 Task: Look for space in Borsad, India from 3rd August, 2023 to 17th August, 2023 for 3 adults, 1 child in price range Rs.3000 to Rs.15000. Place can be entire place with 3 bedrooms having 4 beds and 2 bathrooms. Property type can be house, flat, guest house. Booking option can be shelf check-in. Required host language is English.
Action: Mouse moved to (402, 66)
Screenshot: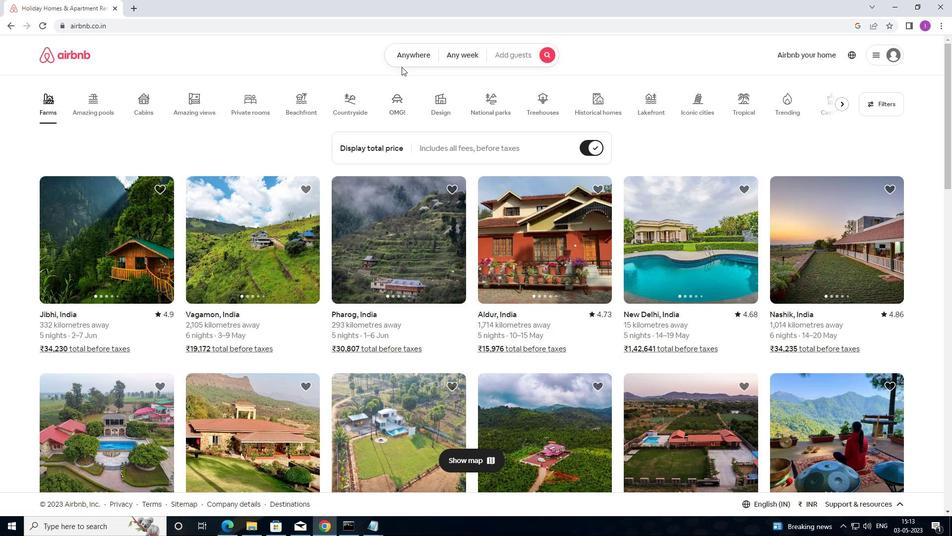 
Action: Mouse pressed left at (402, 66)
Screenshot: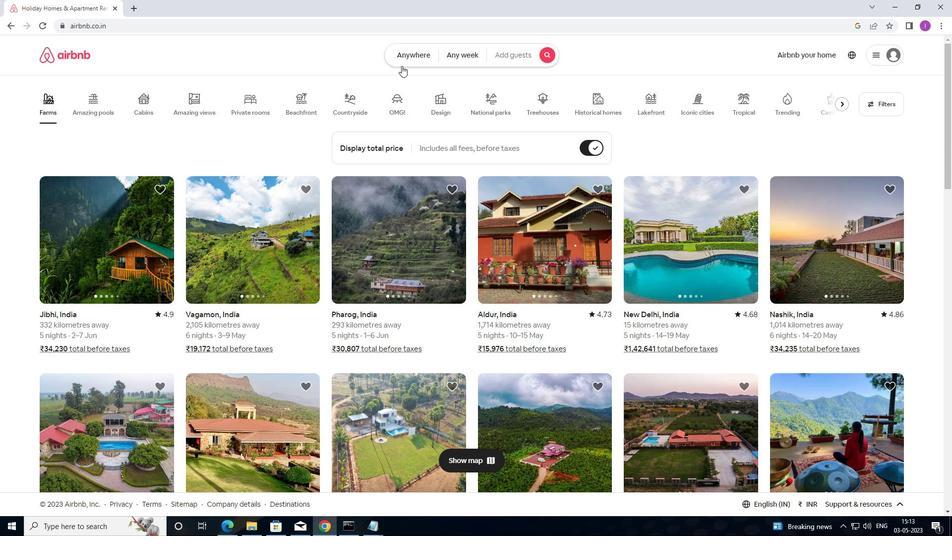
Action: Mouse moved to (335, 91)
Screenshot: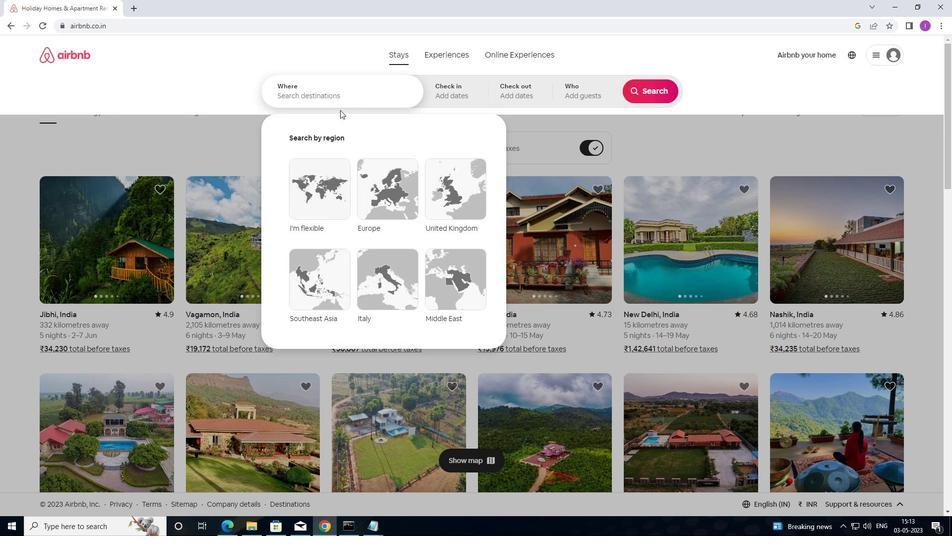 
Action: Mouse pressed left at (335, 91)
Screenshot: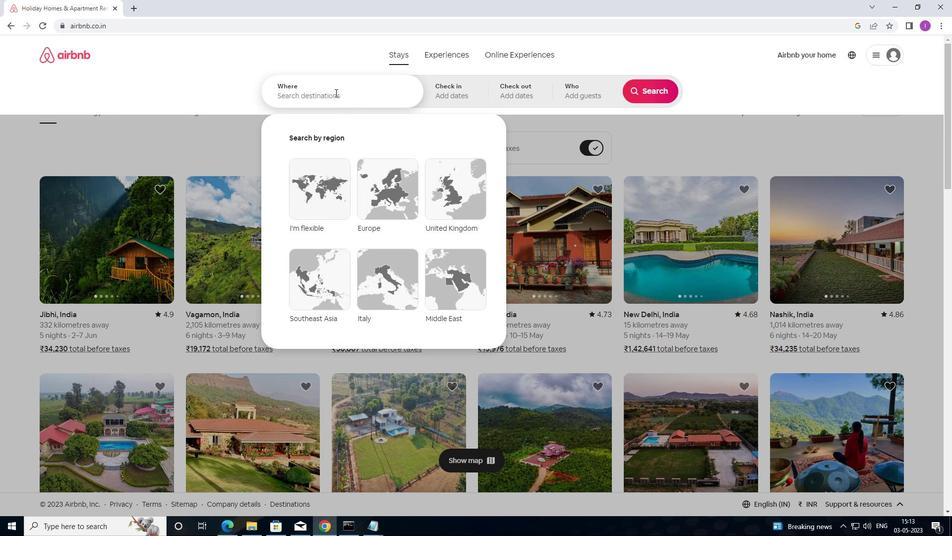
Action: Mouse moved to (341, 96)
Screenshot: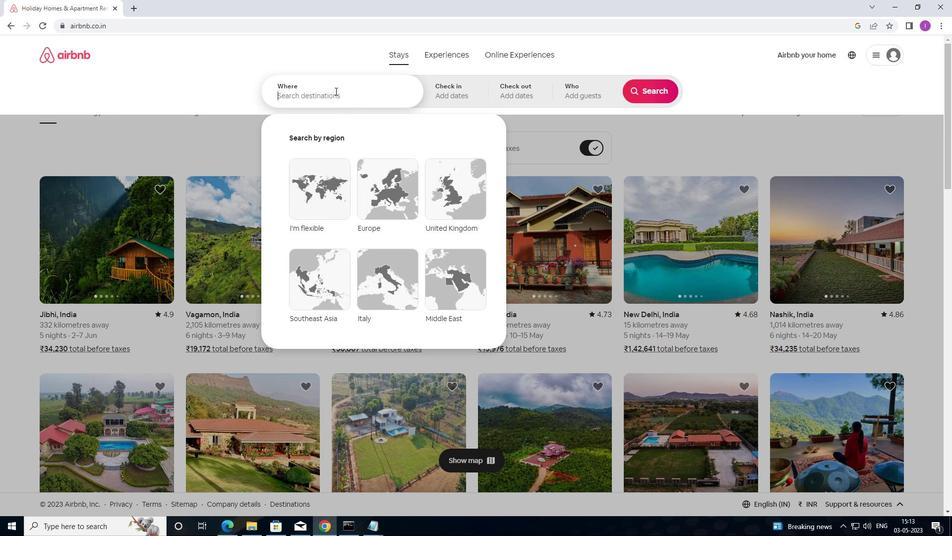 
Action: Key pressed <Key.shift>BORSAD,<Key.shift>INDIA
Screenshot: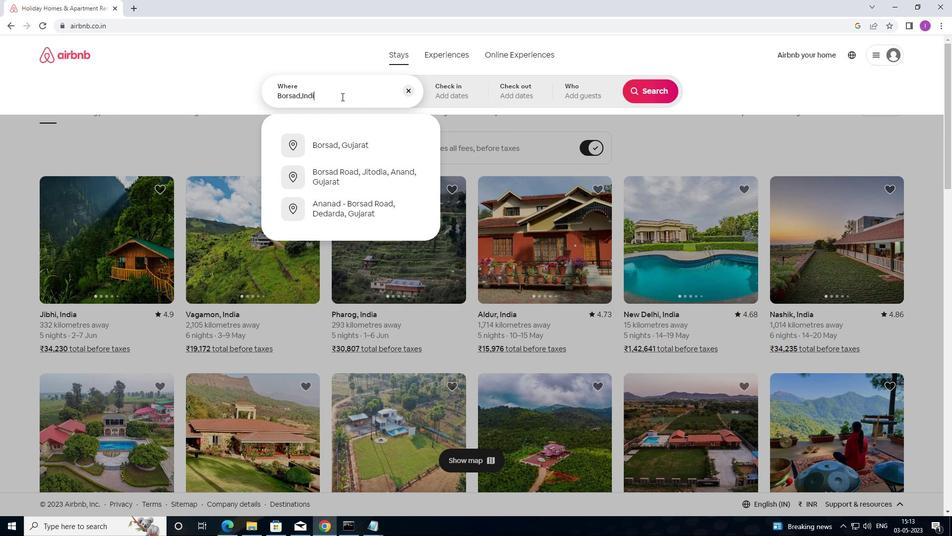 
Action: Mouse moved to (473, 96)
Screenshot: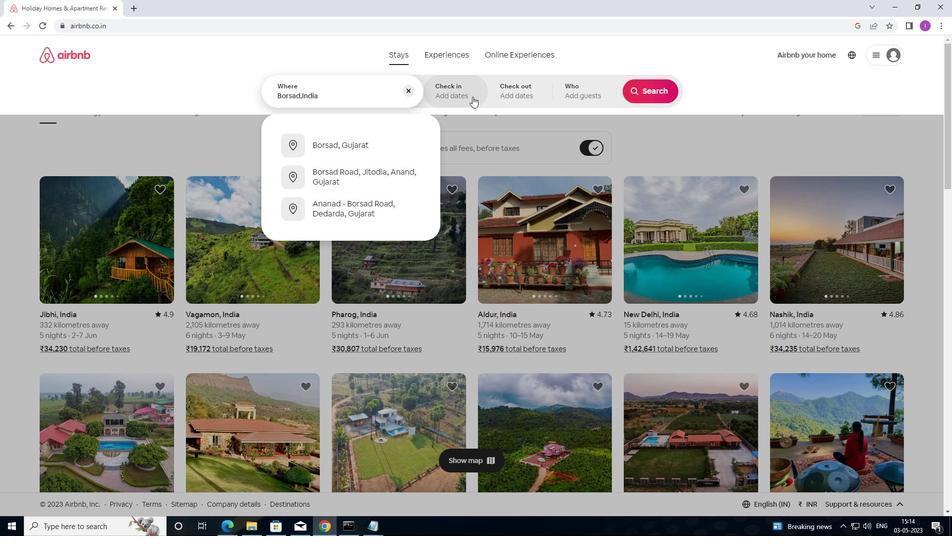 
Action: Mouse pressed left at (473, 96)
Screenshot: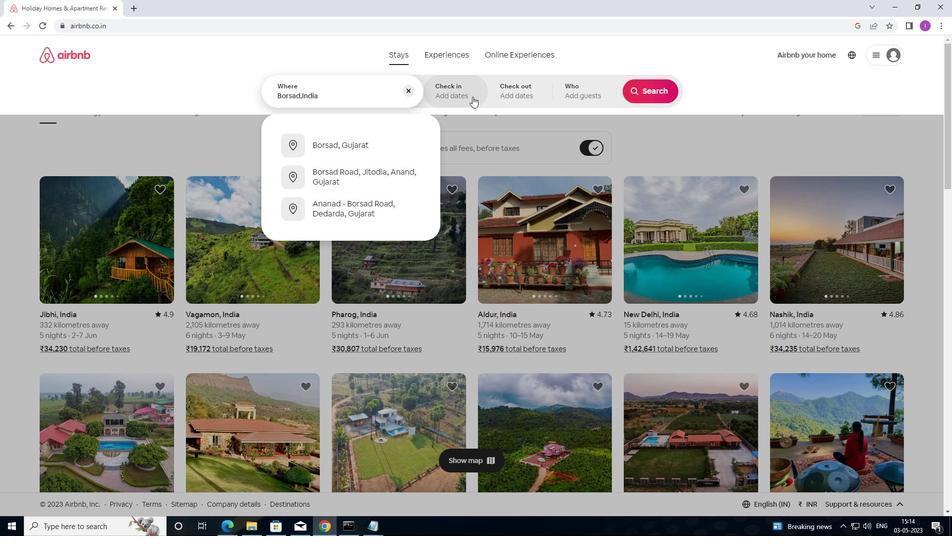 
Action: Mouse moved to (652, 167)
Screenshot: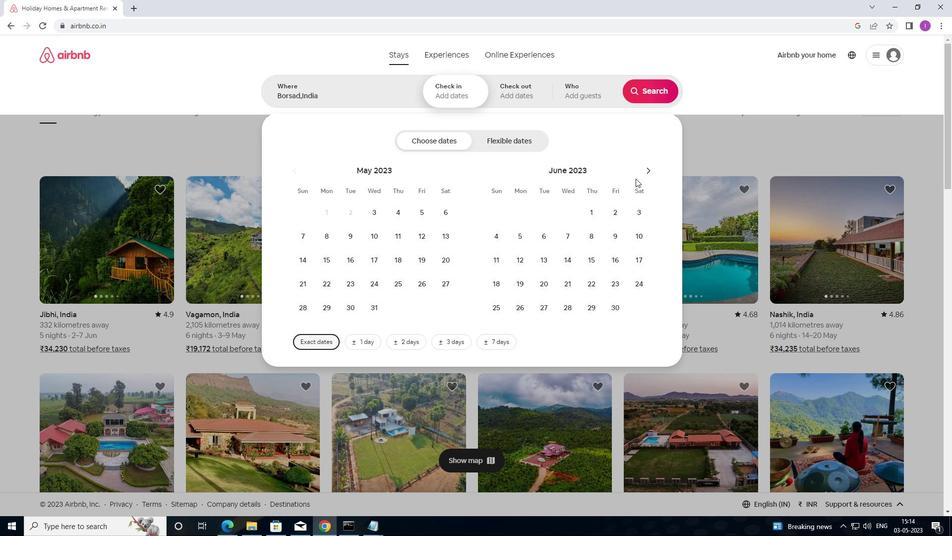 
Action: Mouse pressed left at (652, 167)
Screenshot: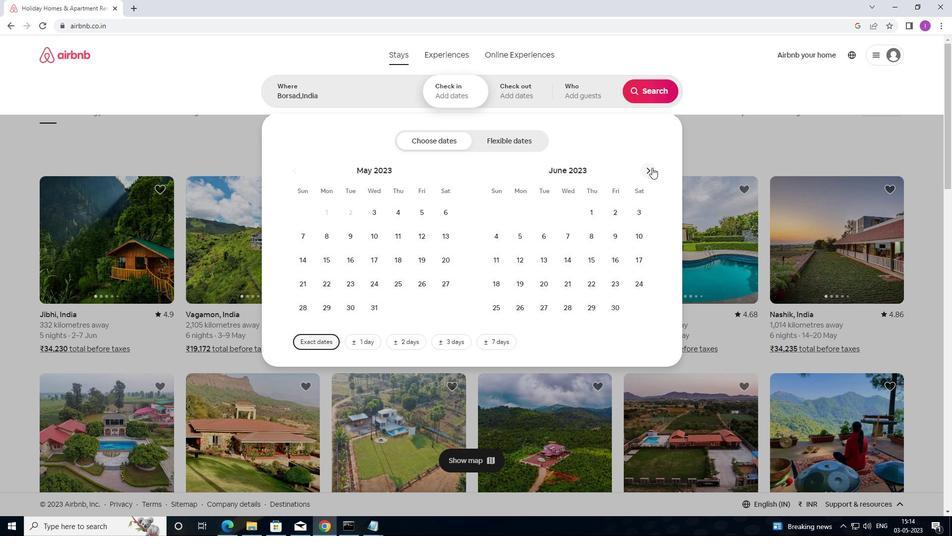 
Action: Mouse moved to (653, 167)
Screenshot: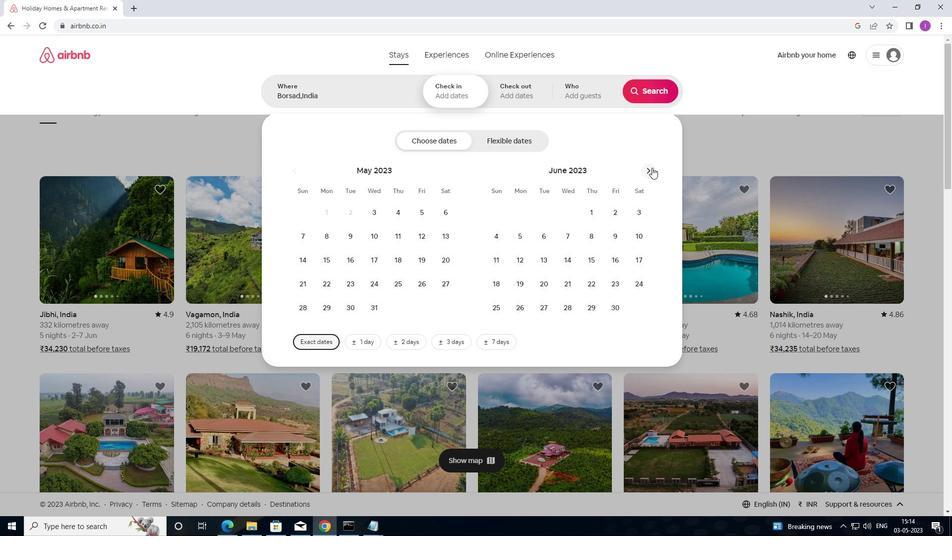 
Action: Mouse pressed left at (653, 167)
Screenshot: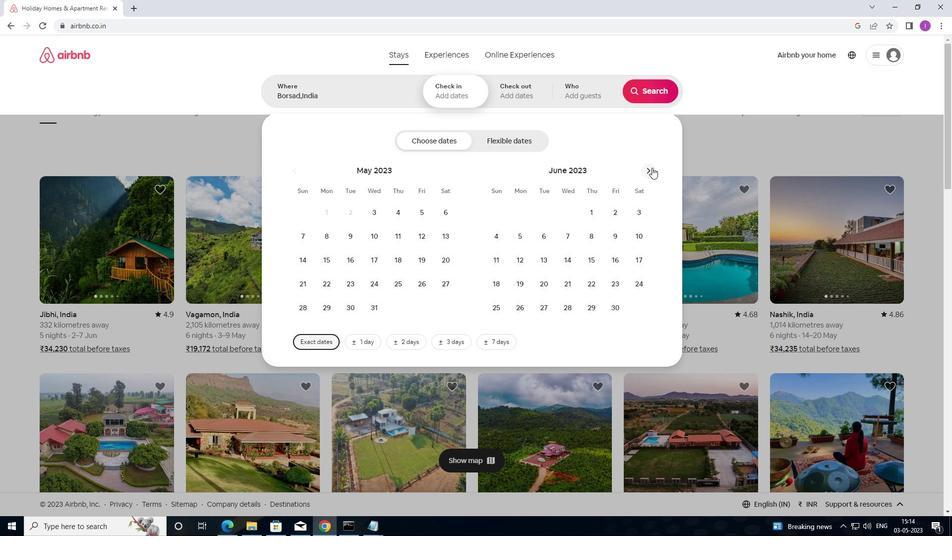 
Action: Mouse moved to (652, 169)
Screenshot: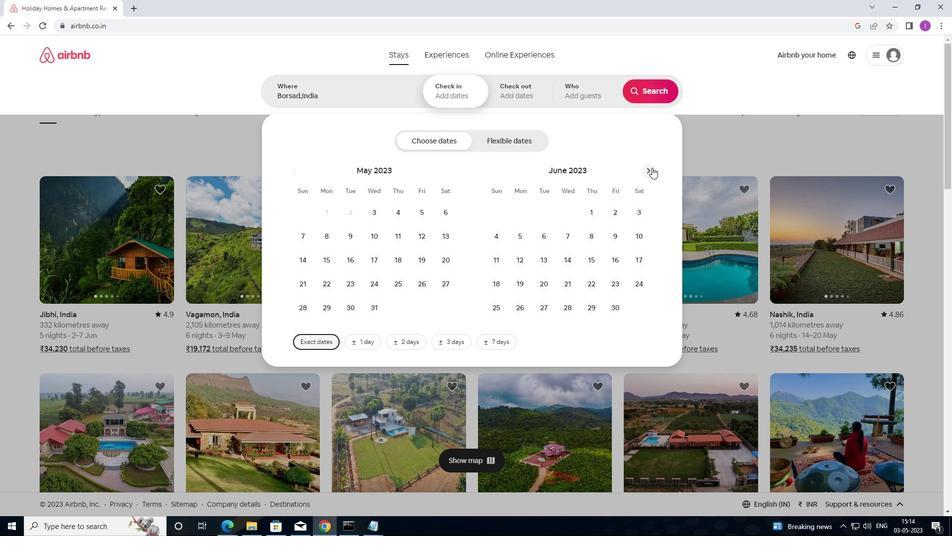 
Action: Mouse pressed left at (652, 169)
Screenshot: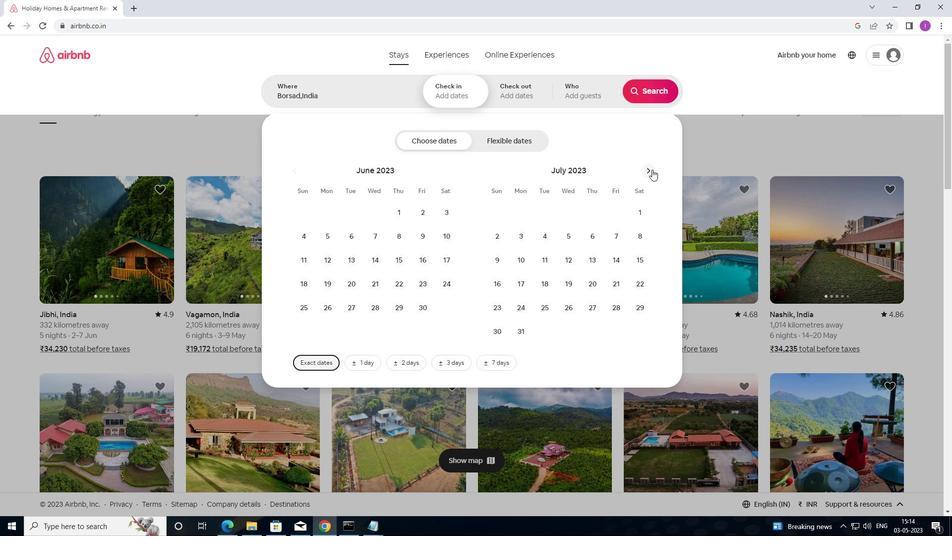 
Action: Mouse pressed left at (652, 169)
Screenshot: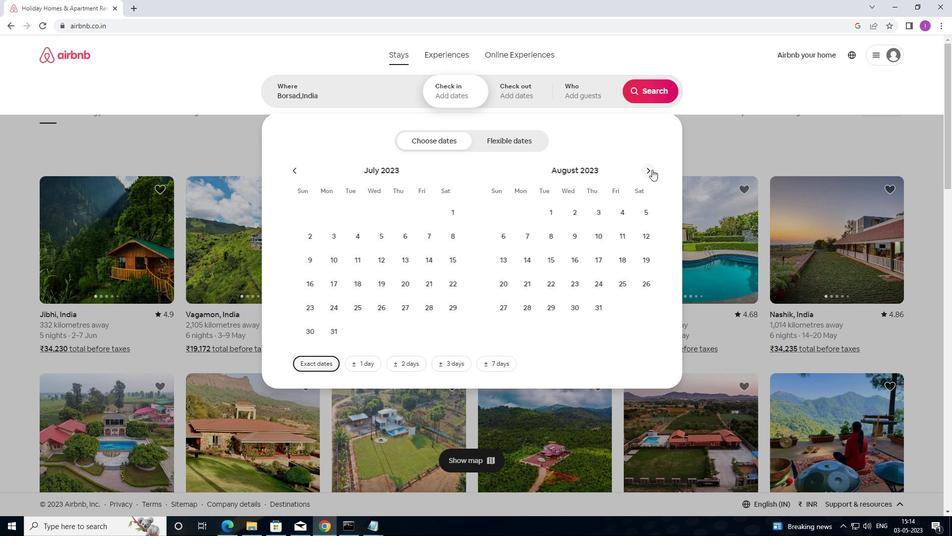 
Action: Mouse moved to (289, 169)
Screenshot: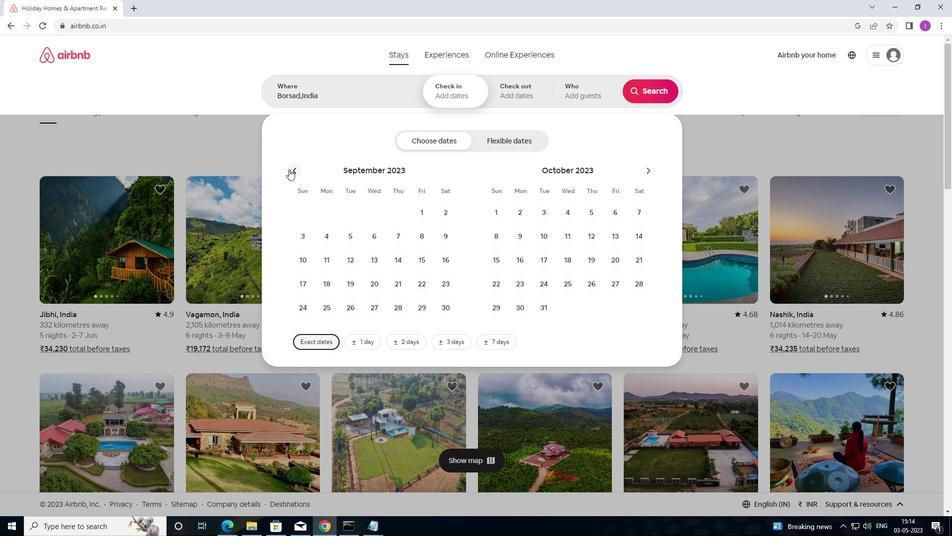 
Action: Mouse pressed left at (289, 169)
Screenshot: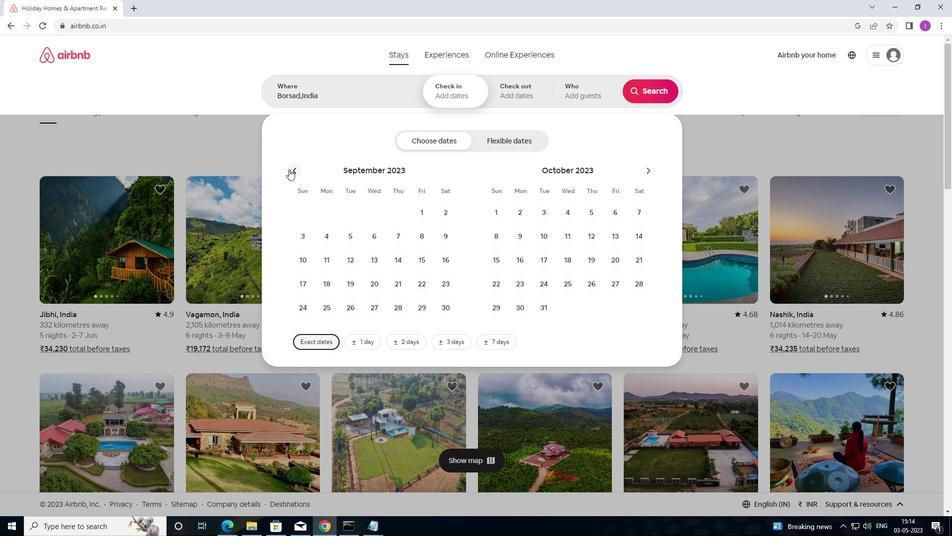 
Action: Mouse moved to (402, 208)
Screenshot: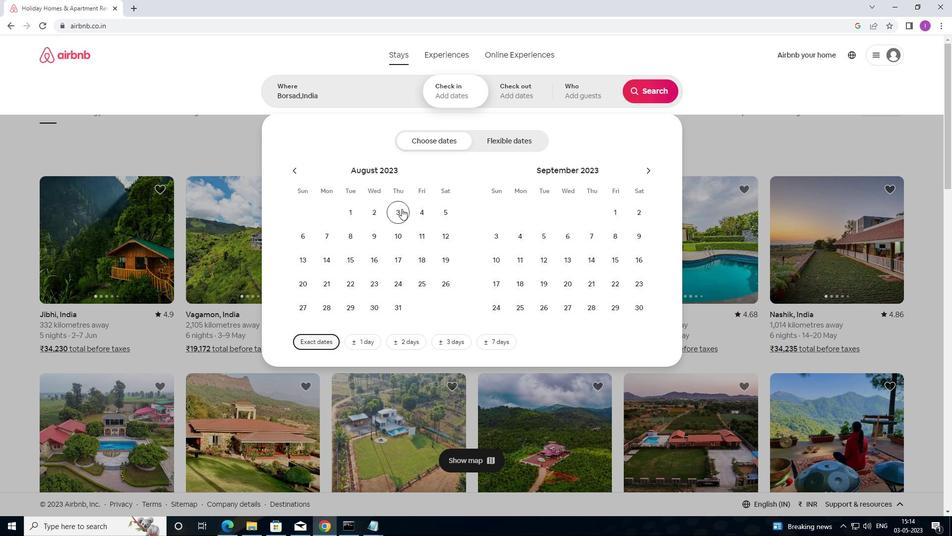 
Action: Mouse pressed left at (402, 208)
Screenshot: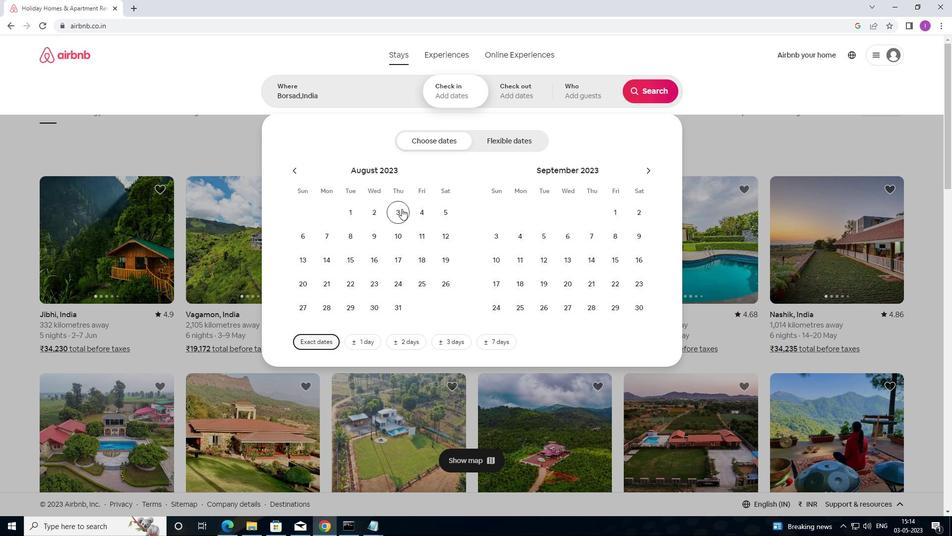 
Action: Mouse moved to (399, 260)
Screenshot: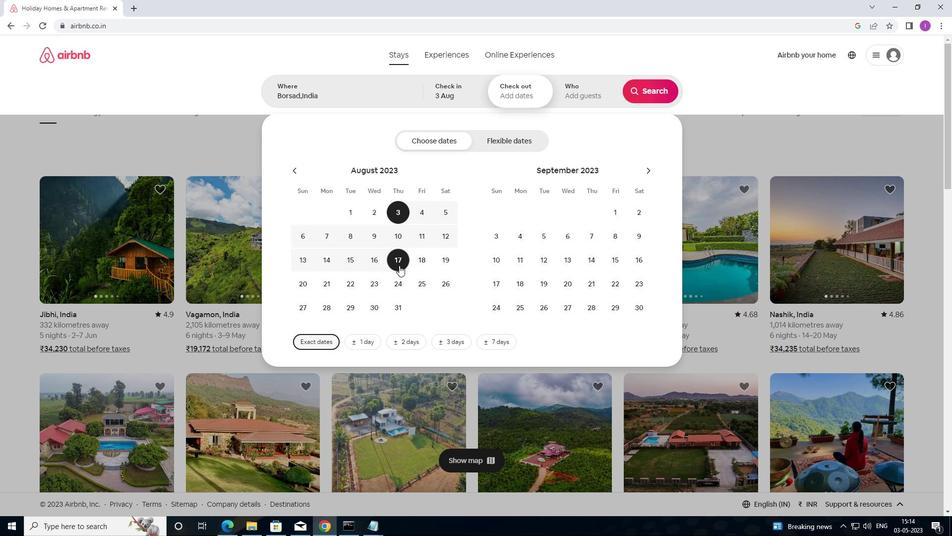 
Action: Mouse pressed left at (399, 260)
Screenshot: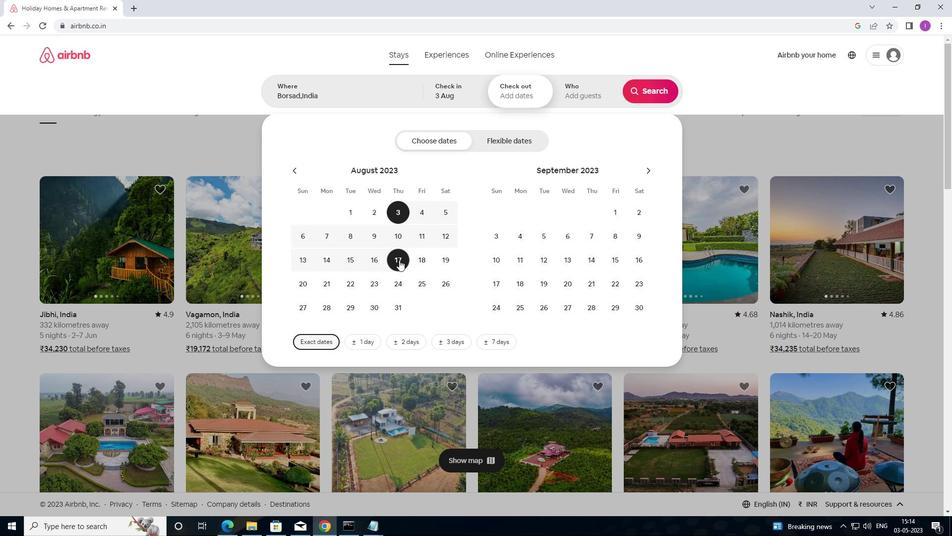 
Action: Mouse moved to (598, 97)
Screenshot: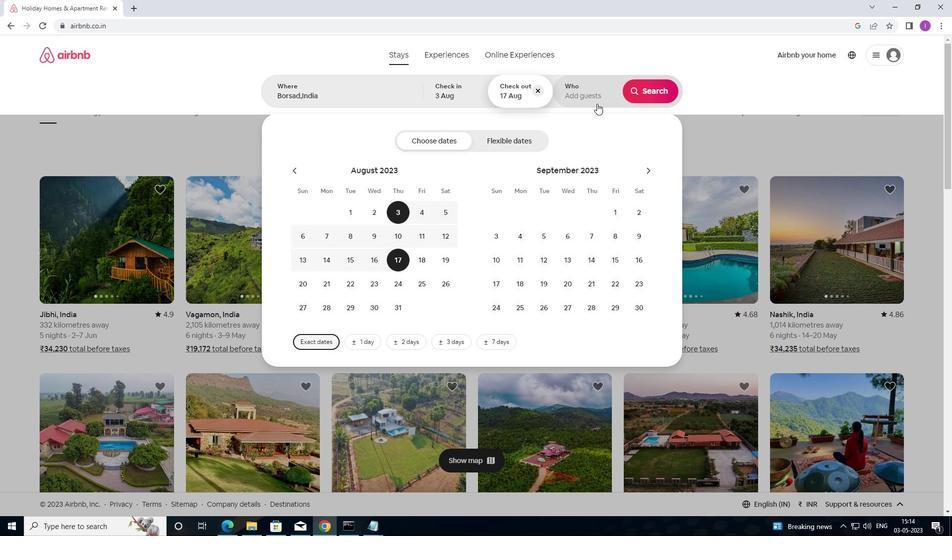 
Action: Mouse pressed left at (598, 97)
Screenshot: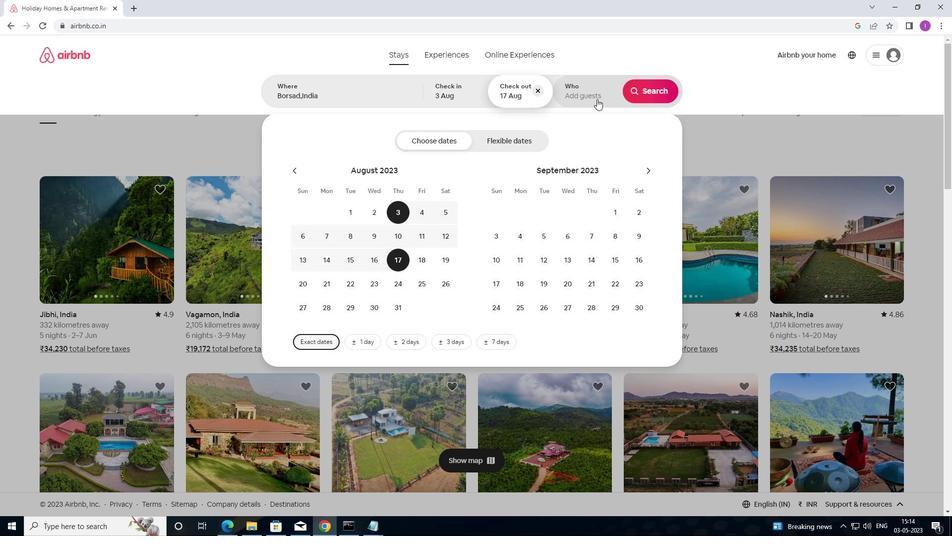 
Action: Mouse moved to (648, 143)
Screenshot: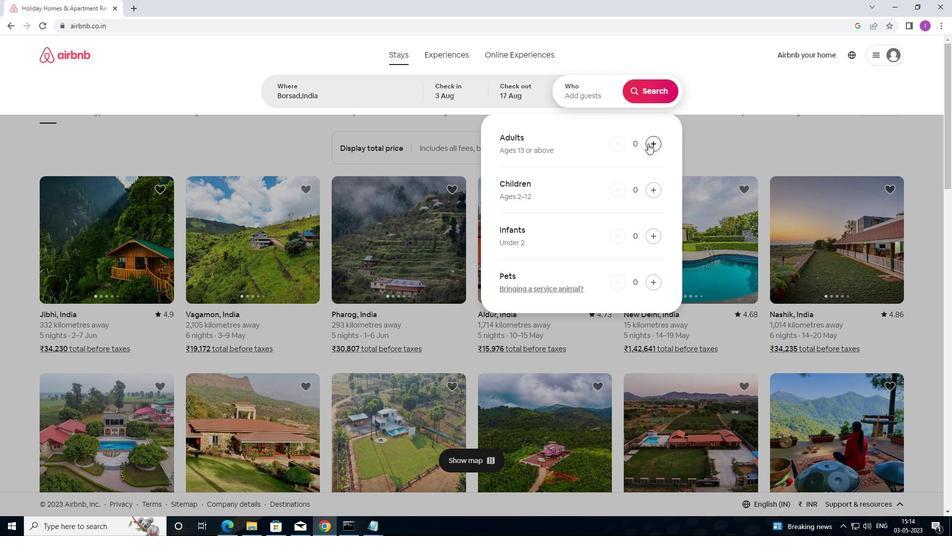 
Action: Mouse pressed left at (648, 143)
Screenshot: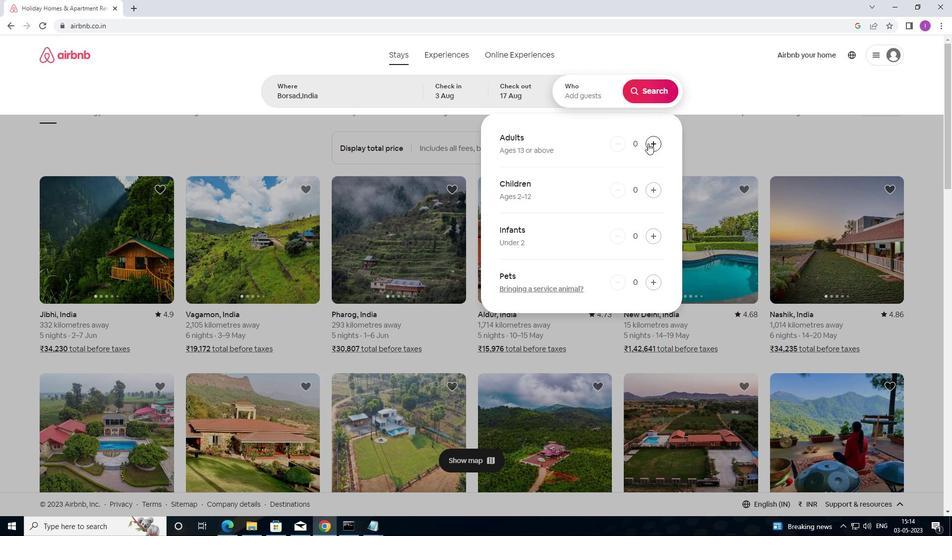 
Action: Mouse moved to (649, 143)
Screenshot: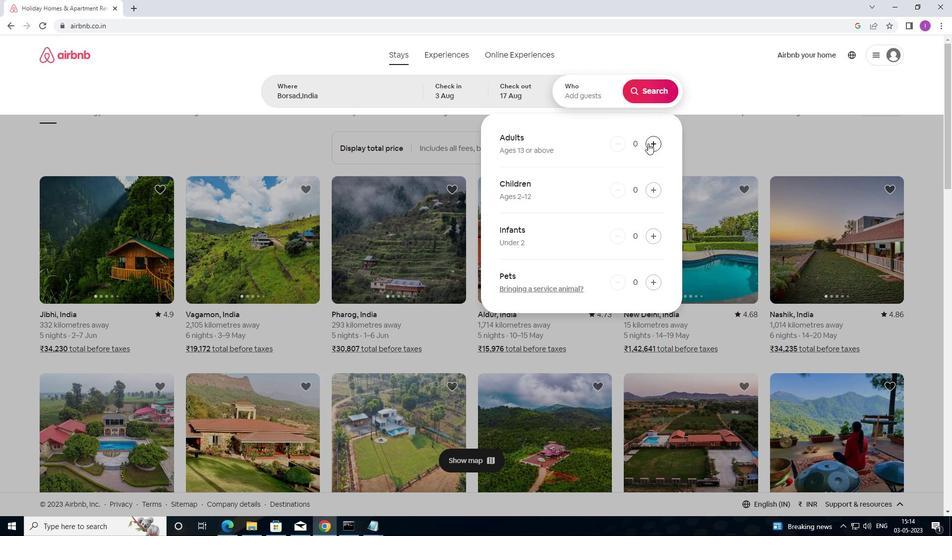 
Action: Mouse pressed left at (649, 143)
Screenshot: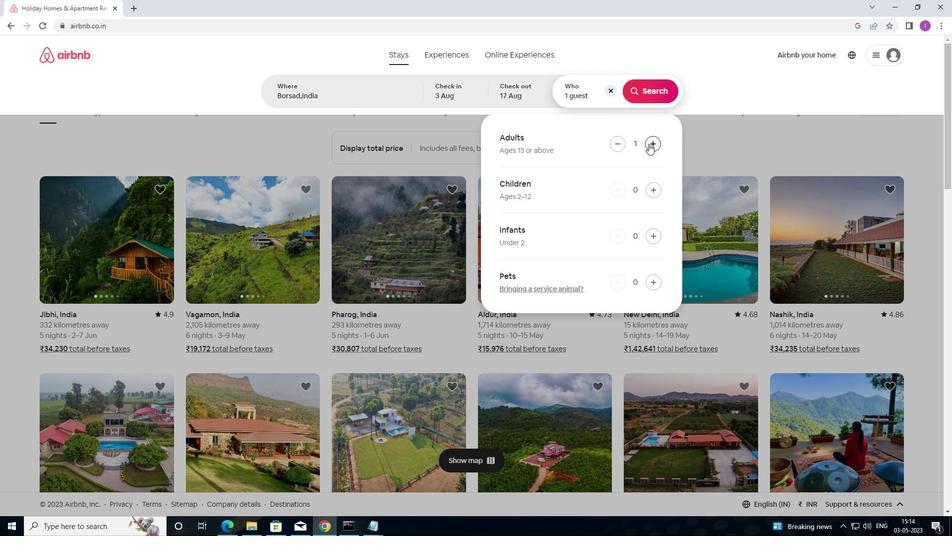 
Action: Mouse pressed left at (649, 143)
Screenshot: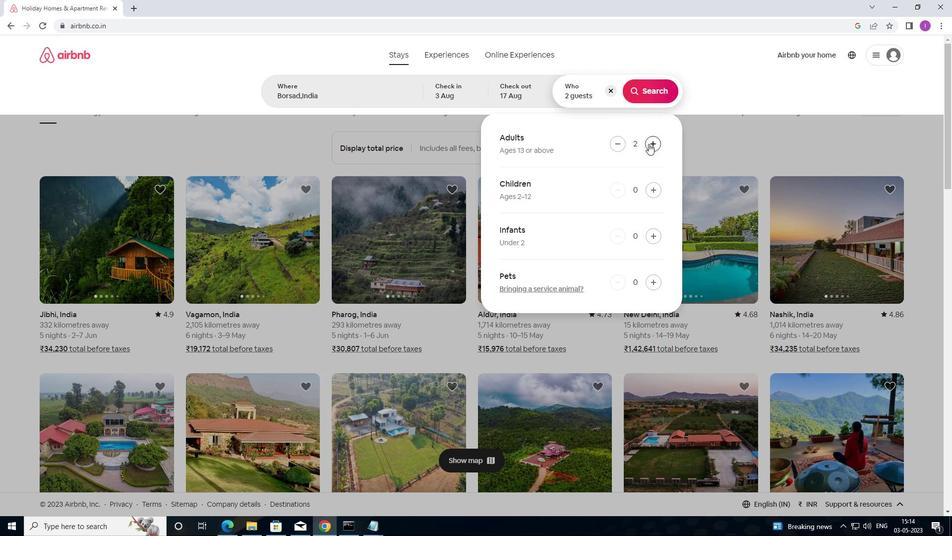 
Action: Mouse moved to (660, 189)
Screenshot: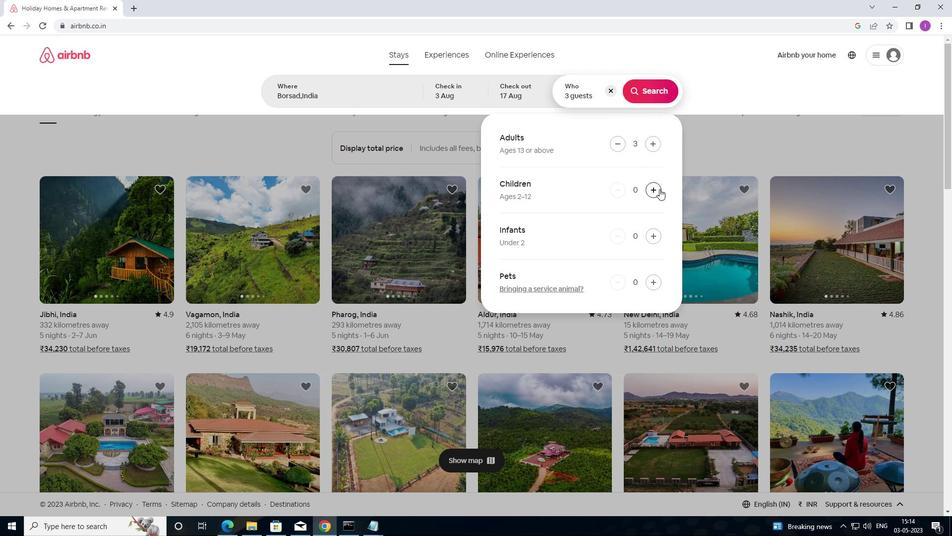
Action: Mouse pressed left at (660, 189)
Screenshot: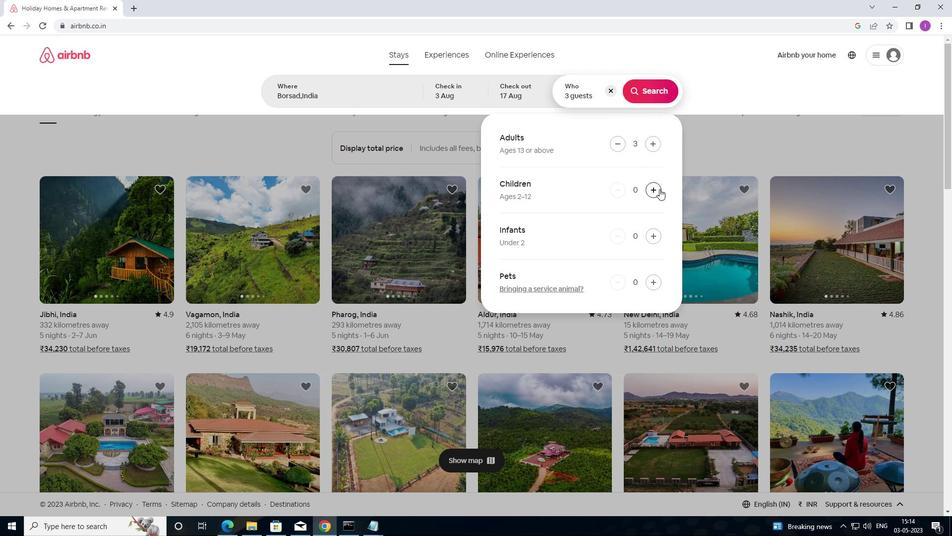 
Action: Mouse moved to (651, 97)
Screenshot: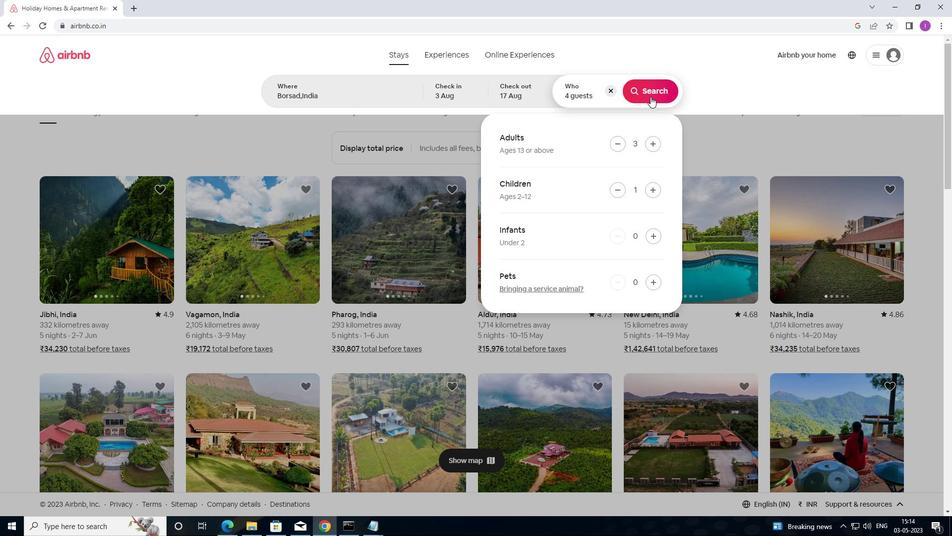 
Action: Mouse pressed left at (651, 97)
Screenshot: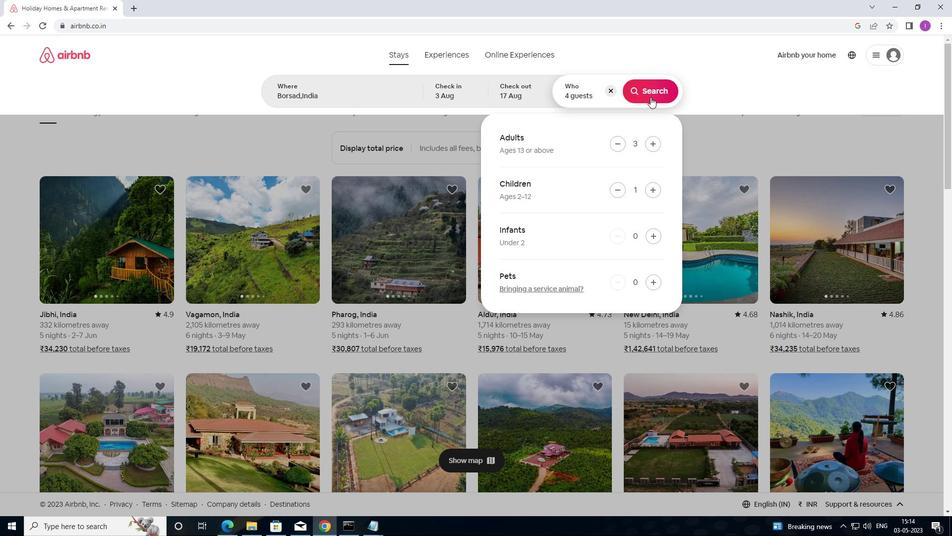 
Action: Mouse moved to (902, 99)
Screenshot: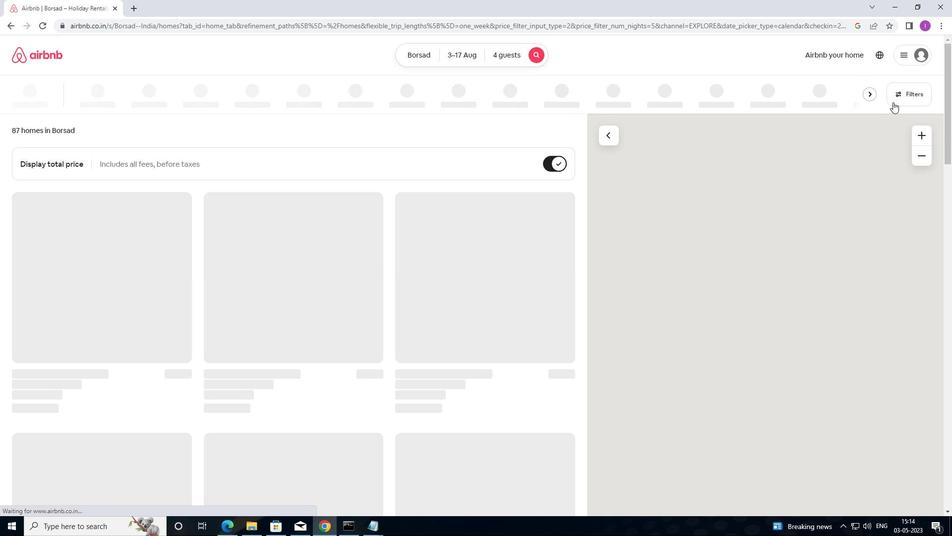 
Action: Mouse pressed left at (902, 99)
Screenshot: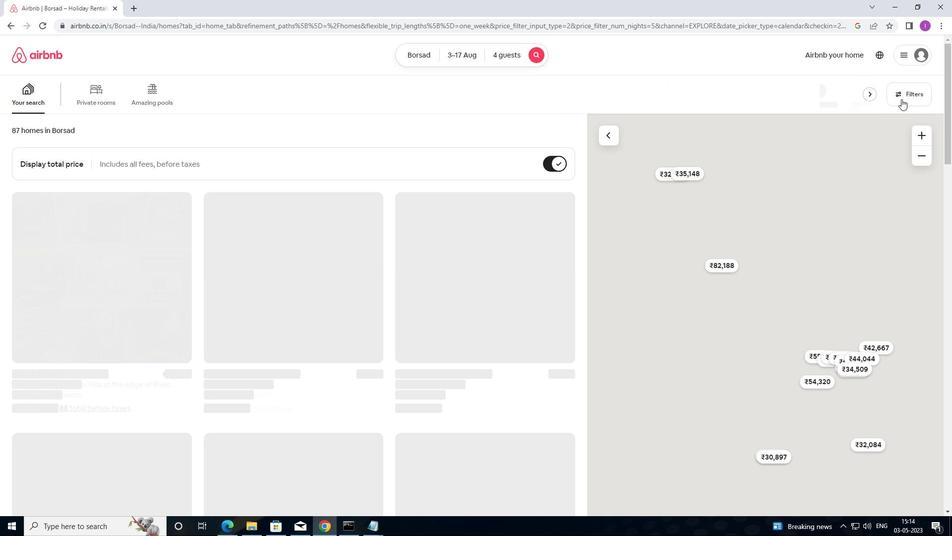 
Action: Mouse moved to (349, 219)
Screenshot: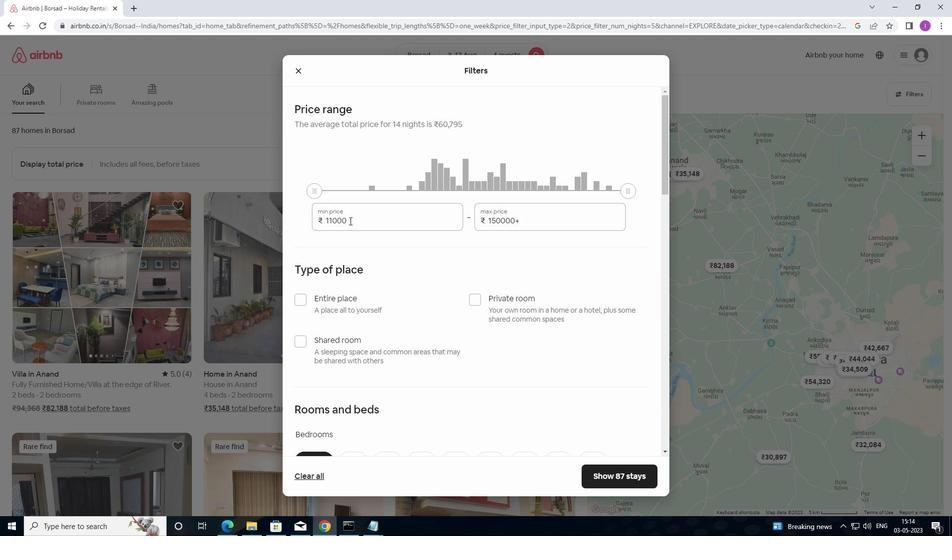 
Action: Mouse pressed left at (349, 219)
Screenshot: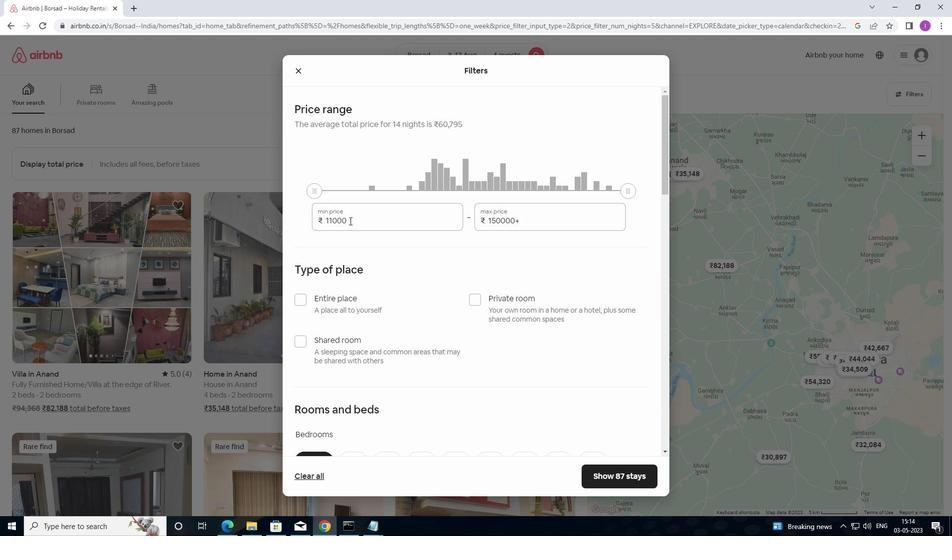 
Action: Mouse moved to (347, 135)
Screenshot: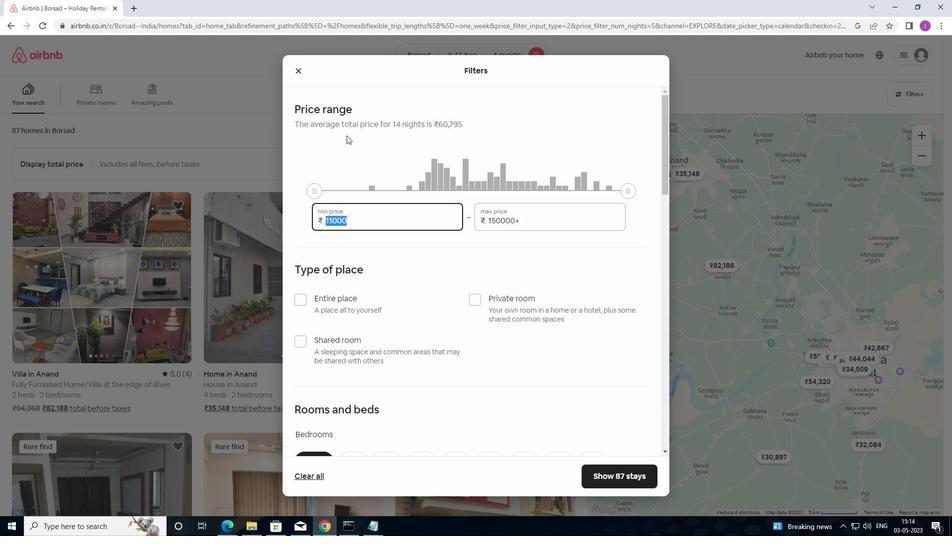 
Action: Key pressed 3
Screenshot: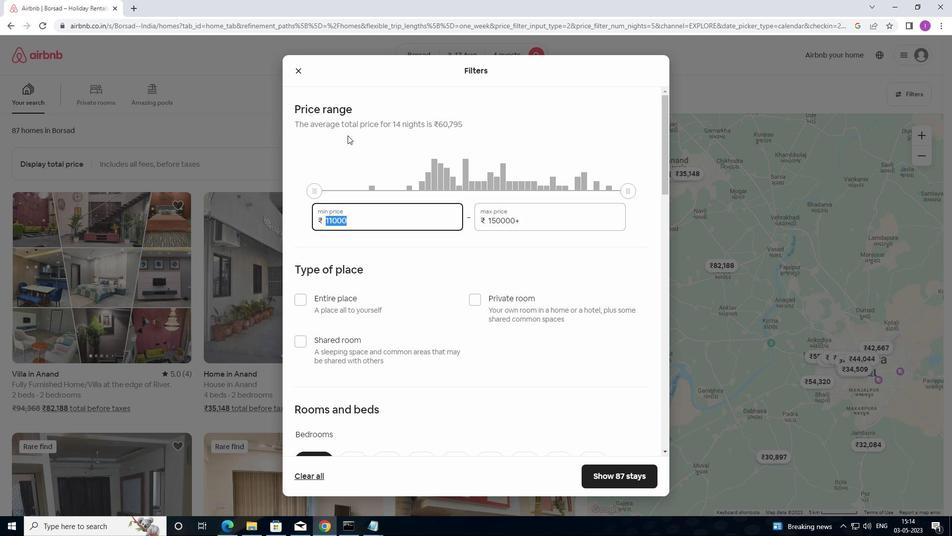 
Action: Mouse moved to (351, 141)
Screenshot: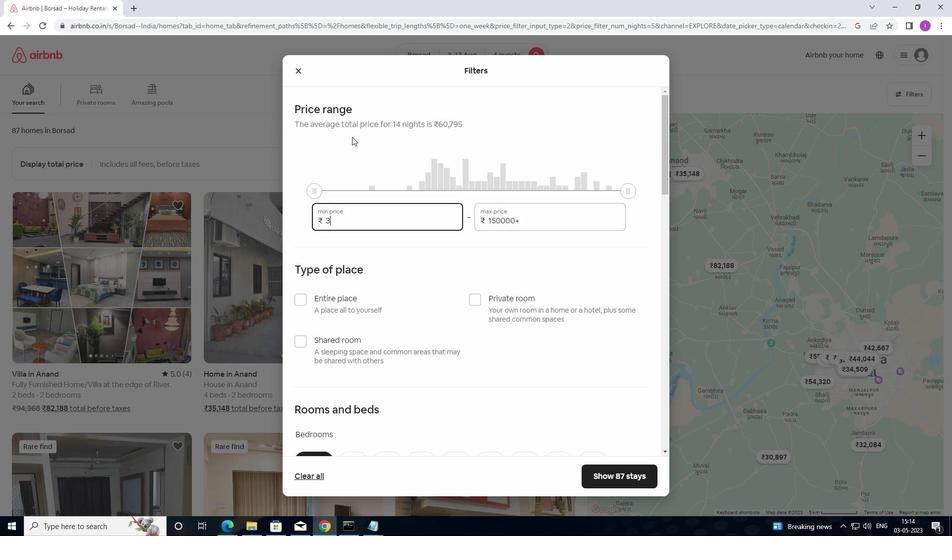 
Action: Key pressed 000
Screenshot: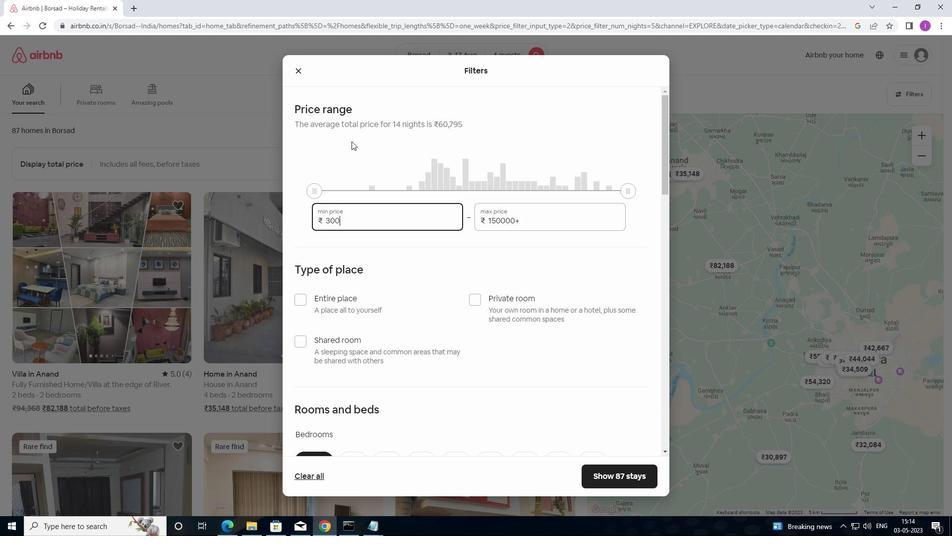 
Action: Mouse moved to (531, 217)
Screenshot: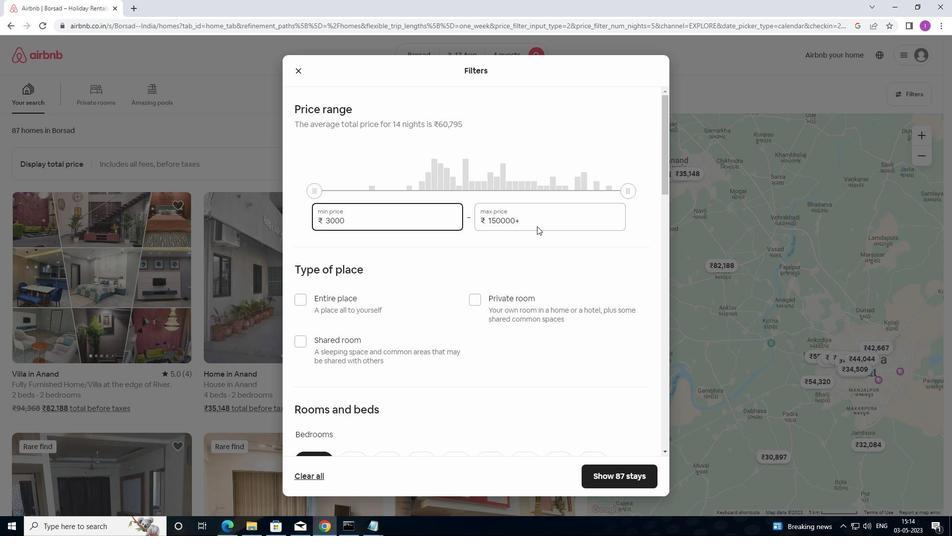 
Action: Mouse pressed left at (531, 217)
Screenshot: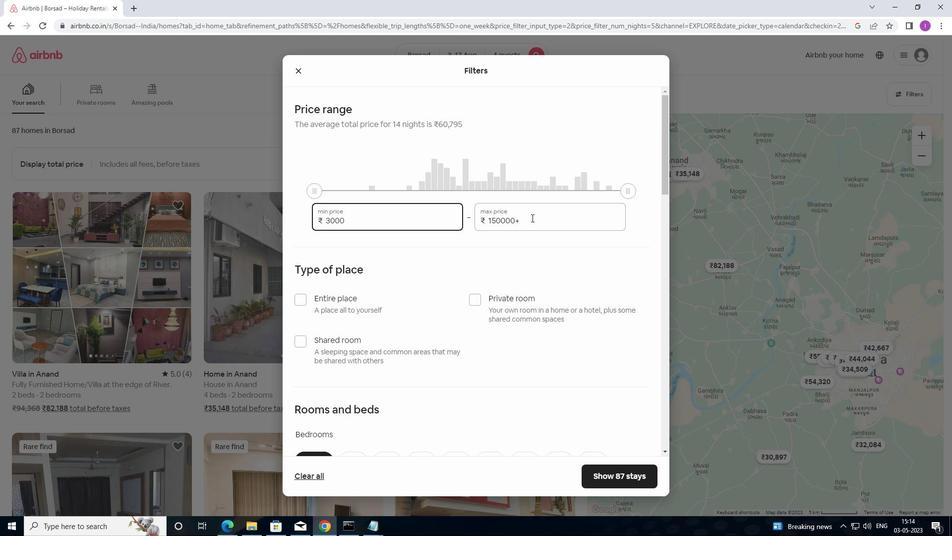 
Action: Mouse moved to (478, 227)
Screenshot: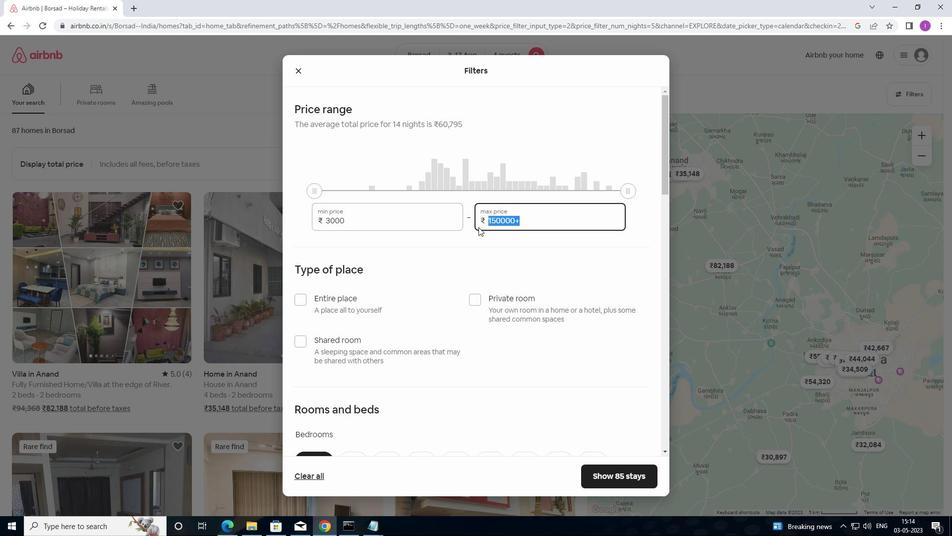 
Action: Key pressed 15
Screenshot: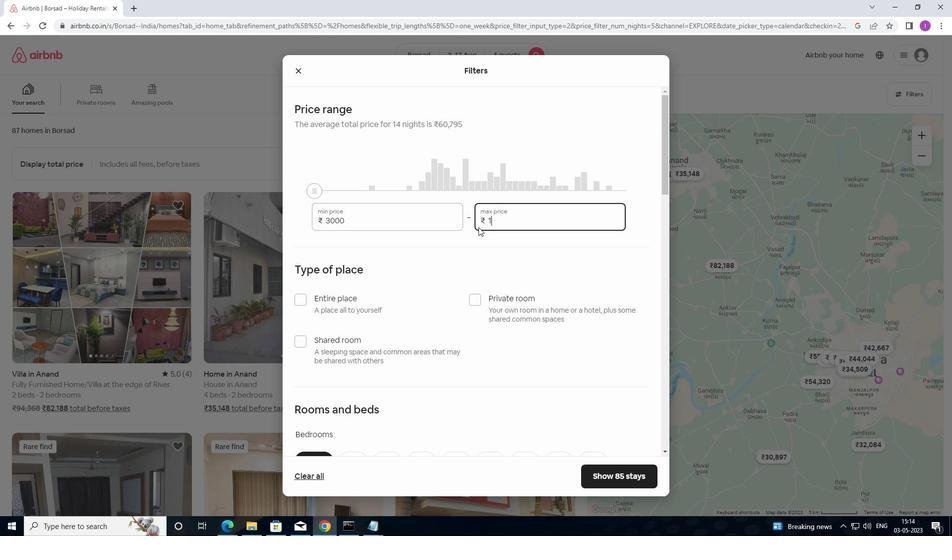 
Action: Mouse moved to (479, 226)
Screenshot: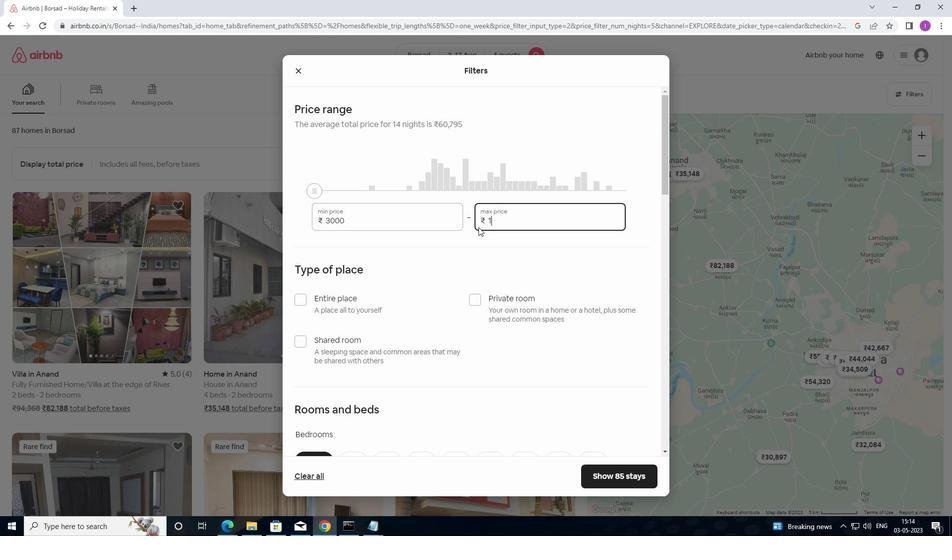 
Action: Key pressed 00
Screenshot: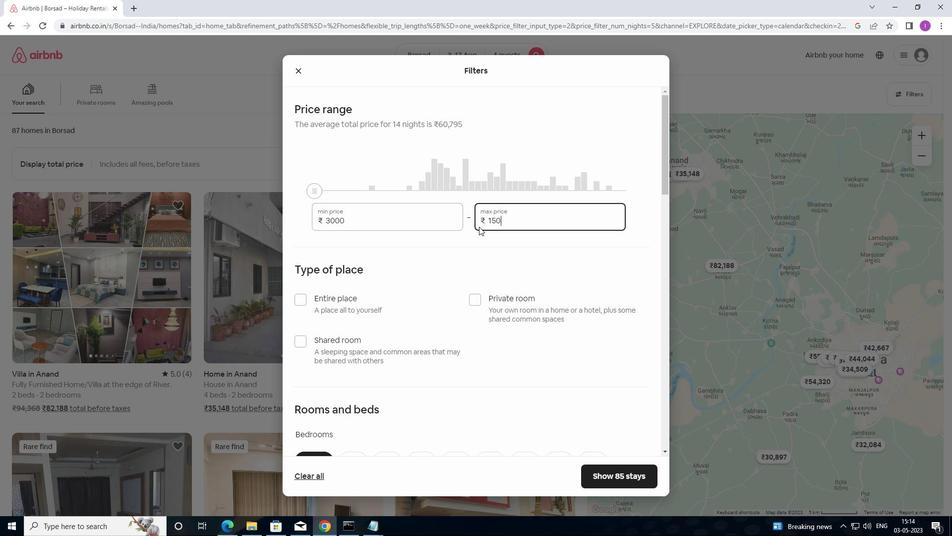 
Action: Mouse moved to (489, 225)
Screenshot: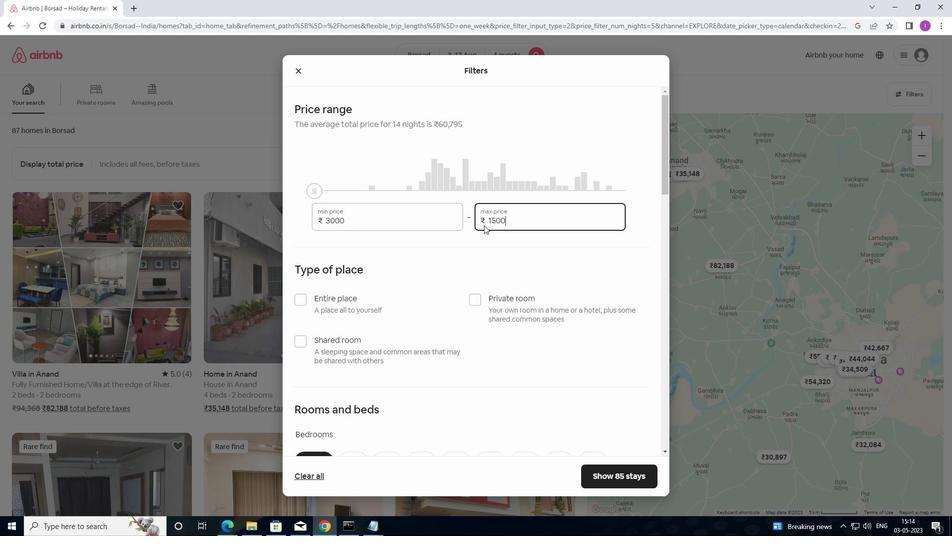 
Action: Key pressed 0
Screenshot: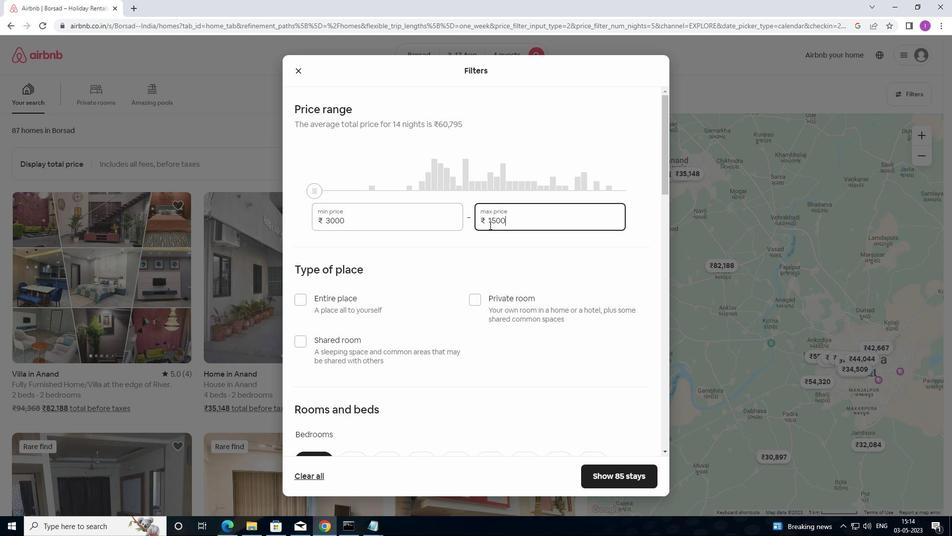 
Action: Mouse moved to (403, 306)
Screenshot: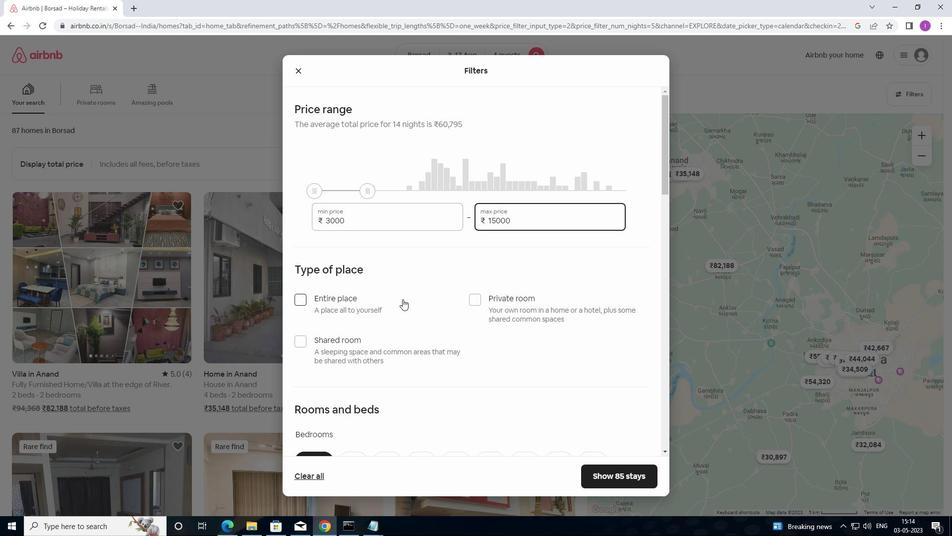 
Action: Mouse scrolled (403, 305) with delta (0, 0)
Screenshot: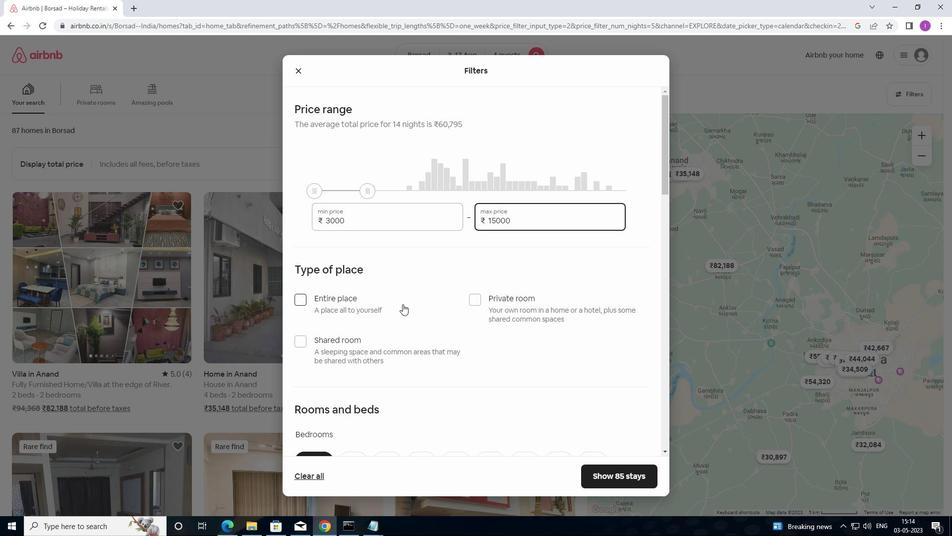 
Action: Mouse moved to (306, 252)
Screenshot: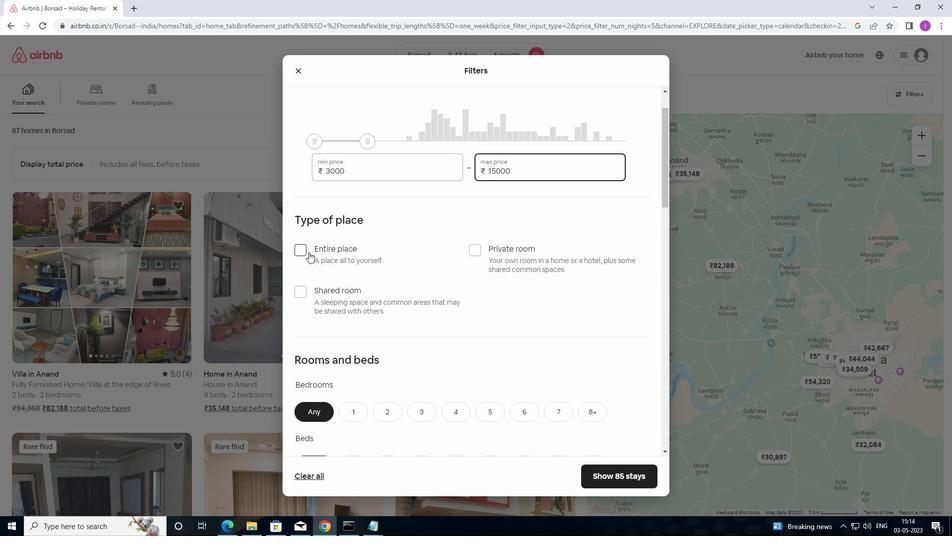 
Action: Mouse pressed left at (306, 252)
Screenshot: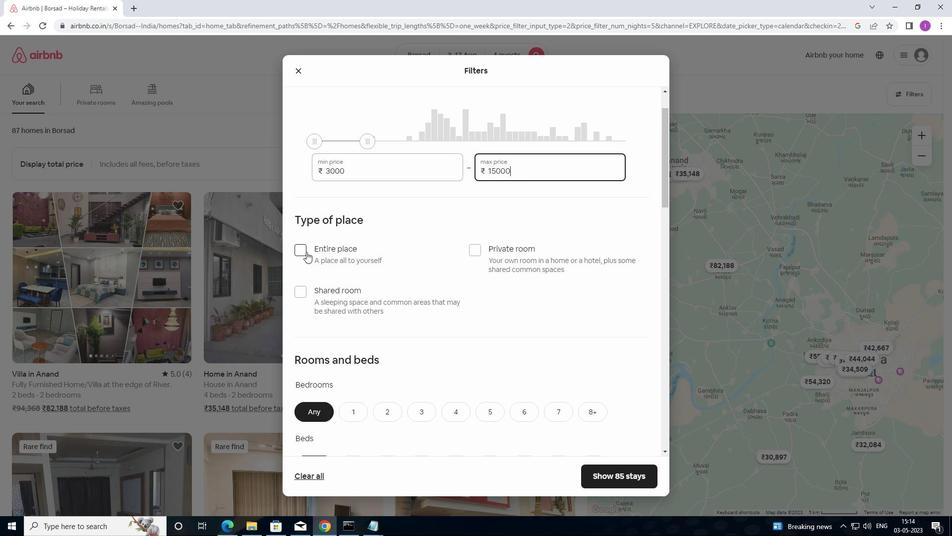 
Action: Mouse moved to (357, 274)
Screenshot: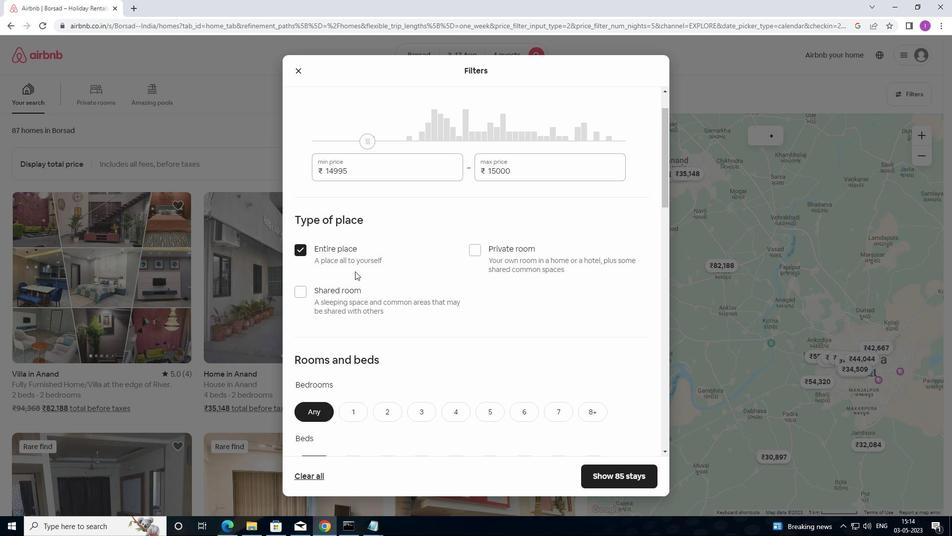 
Action: Mouse scrolled (357, 274) with delta (0, 0)
Screenshot: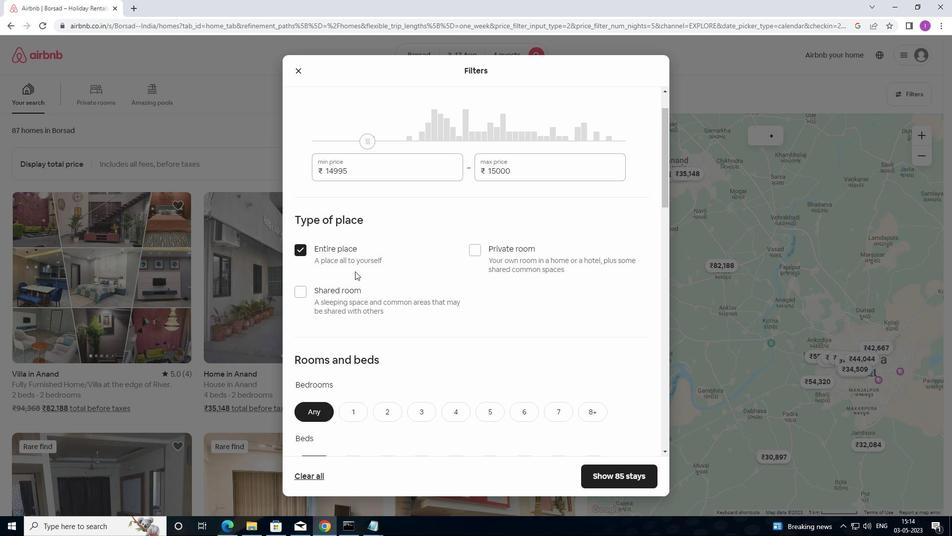 
Action: Mouse moved to (360, 279)
Screenshot: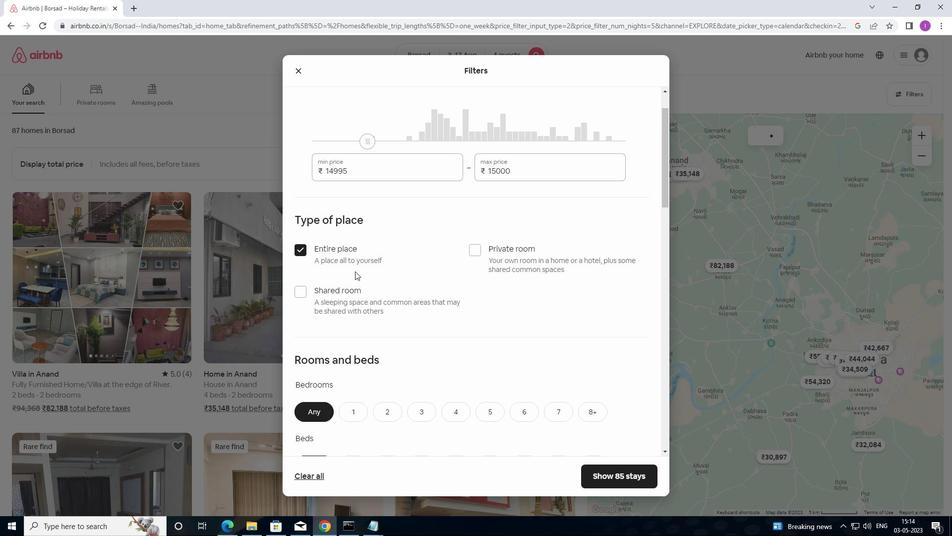 
Action: Mouse scrolled (360, 279) with delta (0, 0)
Screenshot: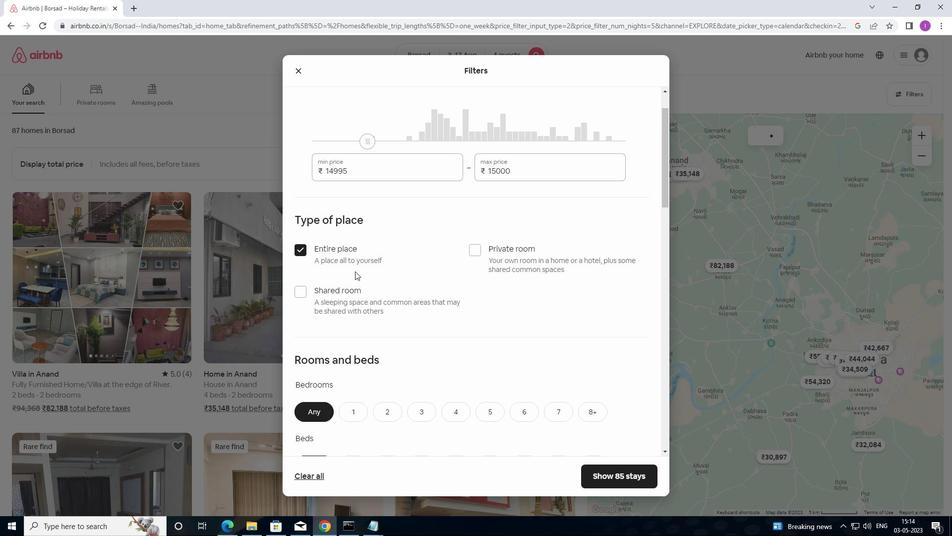 
Action: Mouse moved to (361, 280)
Screenshot: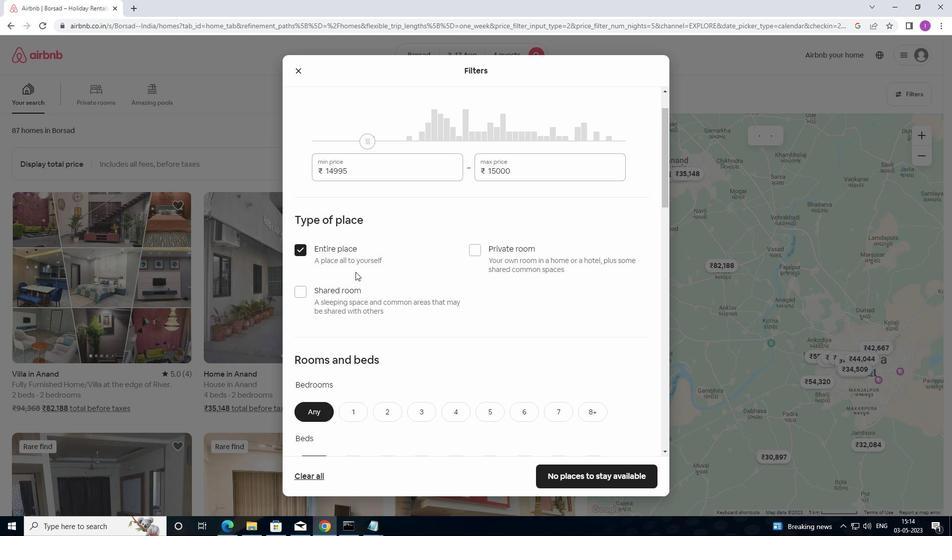 
Action: Mouse scrolled (361, 279) with delta (0, 0)
Screenshot: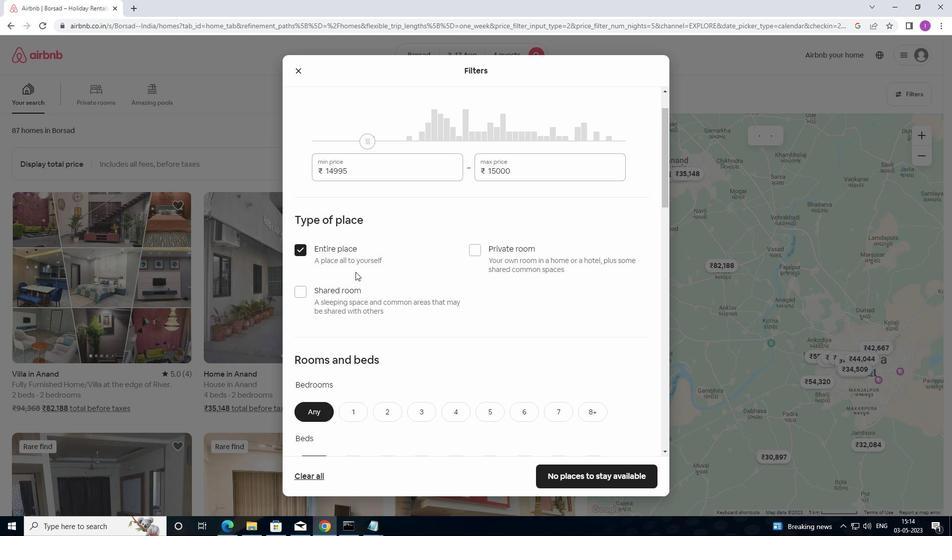 
Action: Mouse moved to (420, 266)
Screenshot: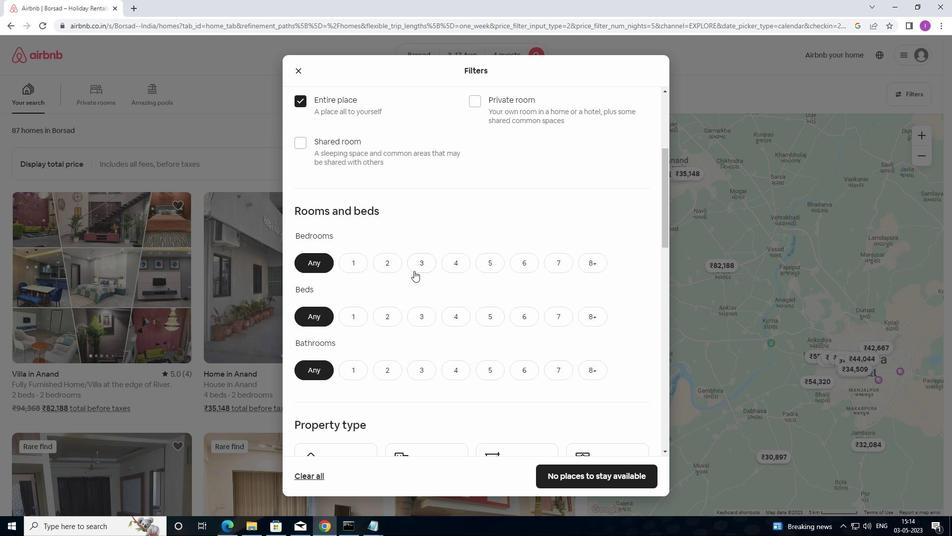 
Action: Mouse pressed left at (420, 266)
Screenshot: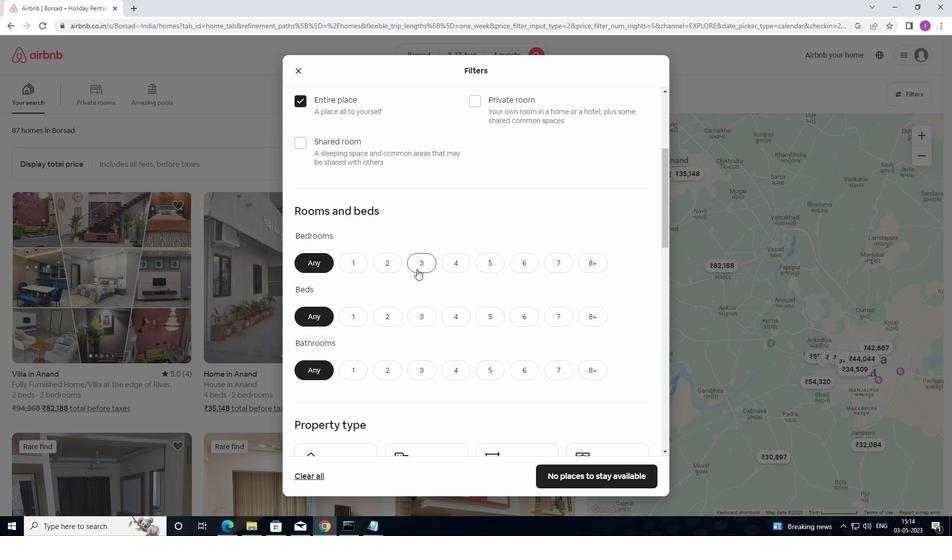 
Action: Mouse moved to (456, 317)
Screenshot: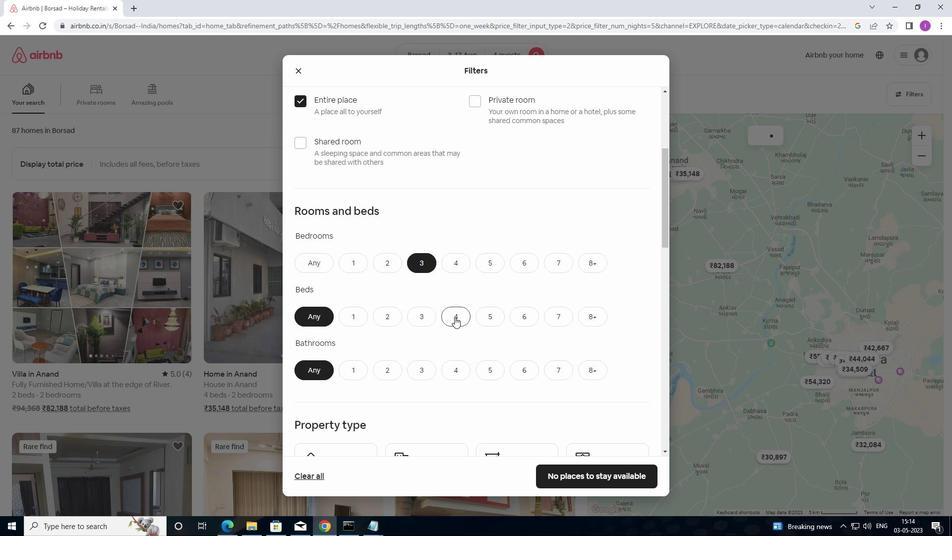 
Action: Mouse pressed left at (456, 317)
Screenshot: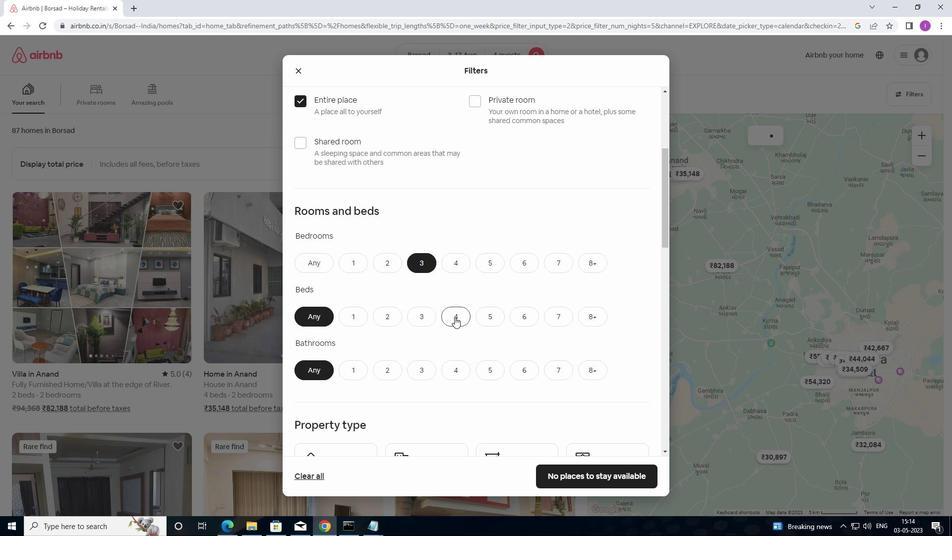 
Action: Mouse moved to (461, 318)
Screenshot: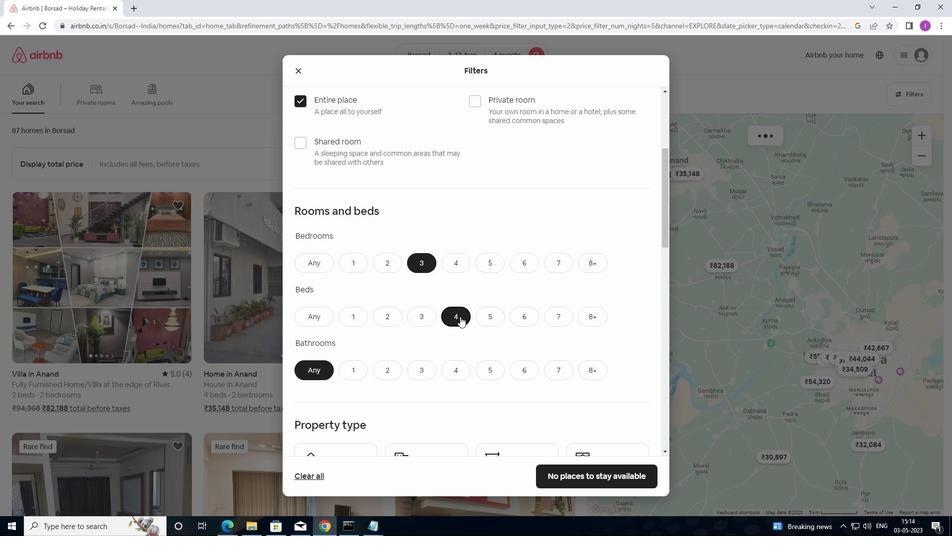 
Action: Mouse scrolled (461, 318) with delta (0, 0)
Screenshot: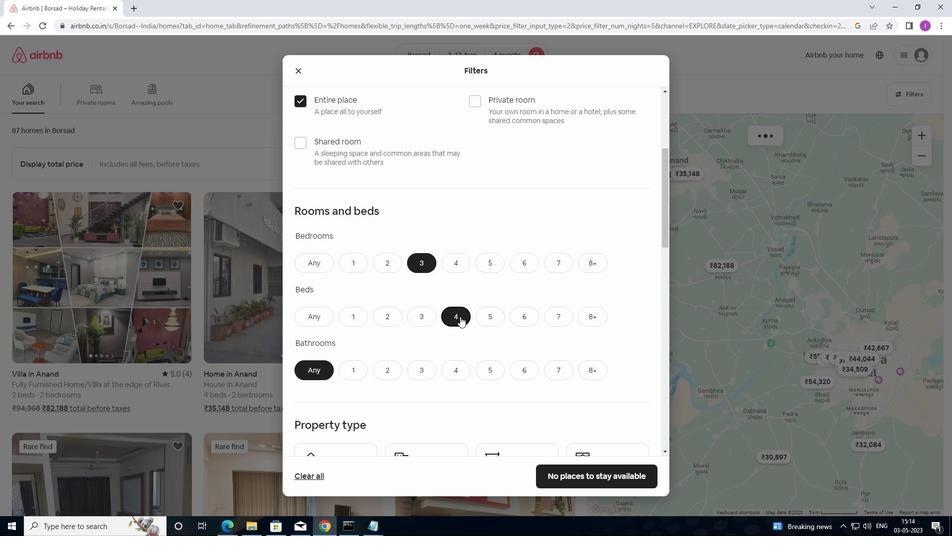 
Action: Mouse moved to (461, 324)
Screenshot: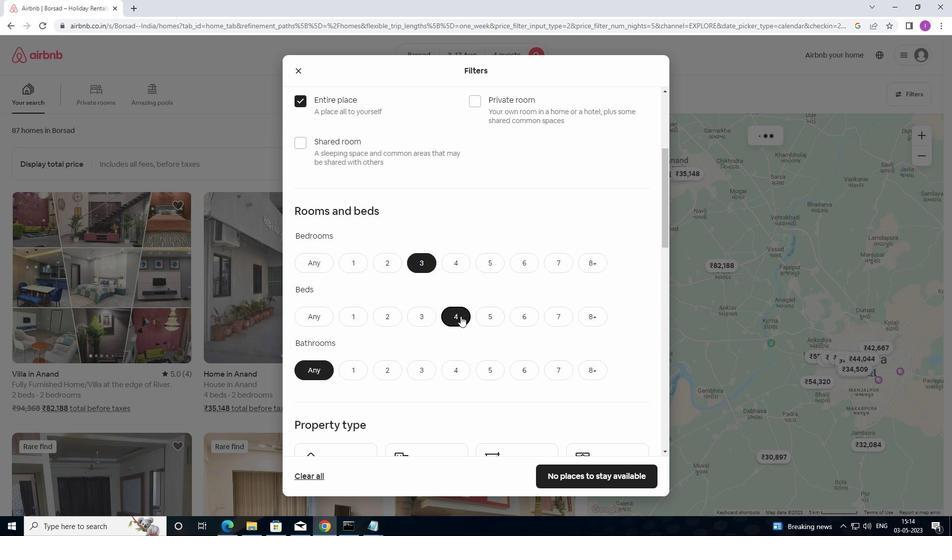 
Action: Mouse scrolled (461, 324) with delta (0, 0)
Screenshot: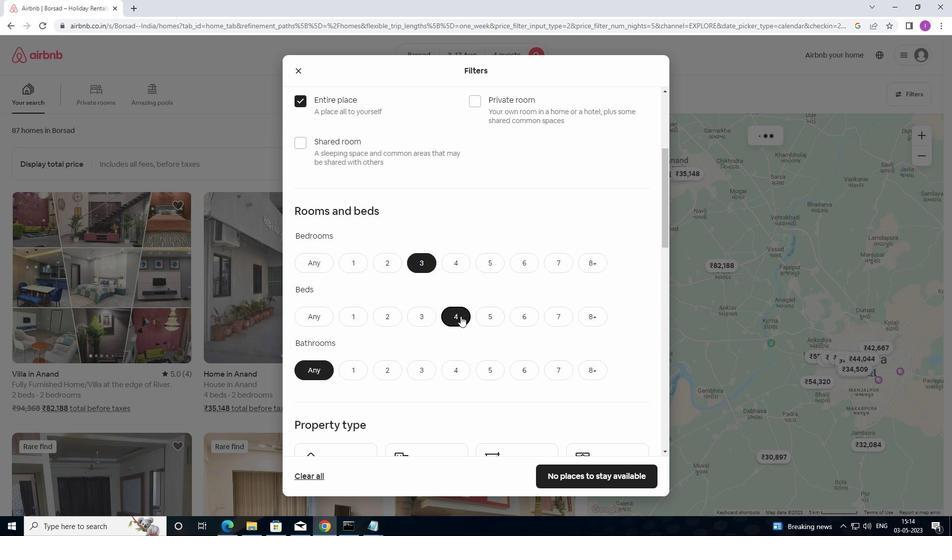 
Action: Mouse moved to (461, 325)
Screenshot: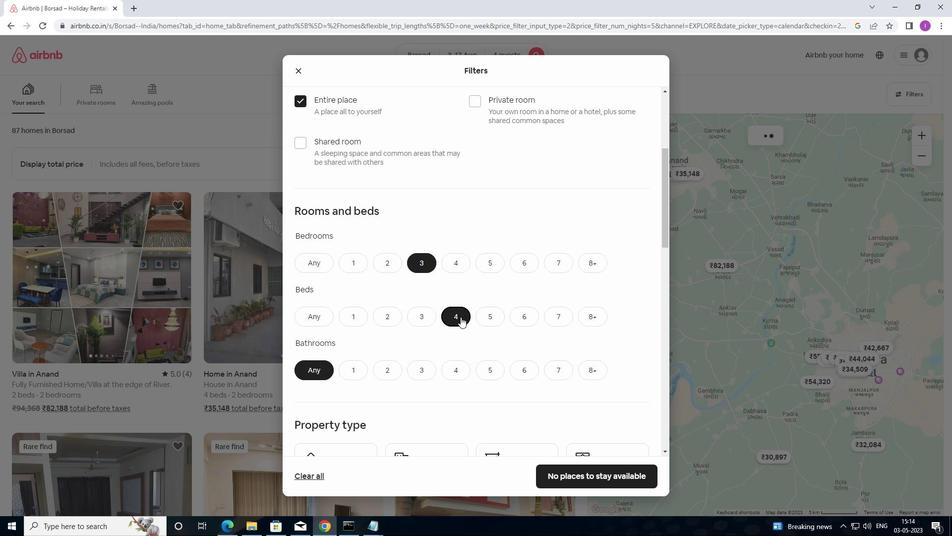
Action: Mouse scrolled (461, 324) with delta (0, 0)
Screenshot: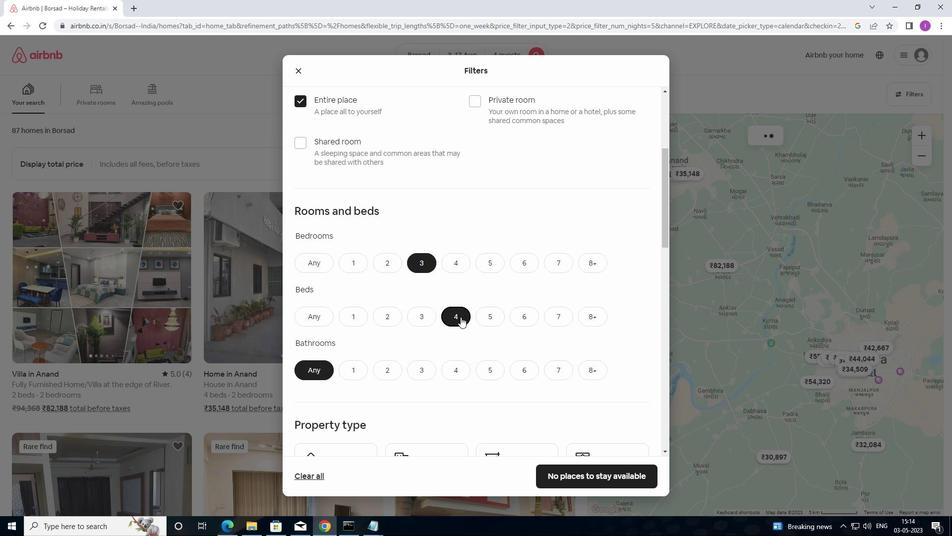 
Action: Mouse moved to (386, 228)
Screenshot: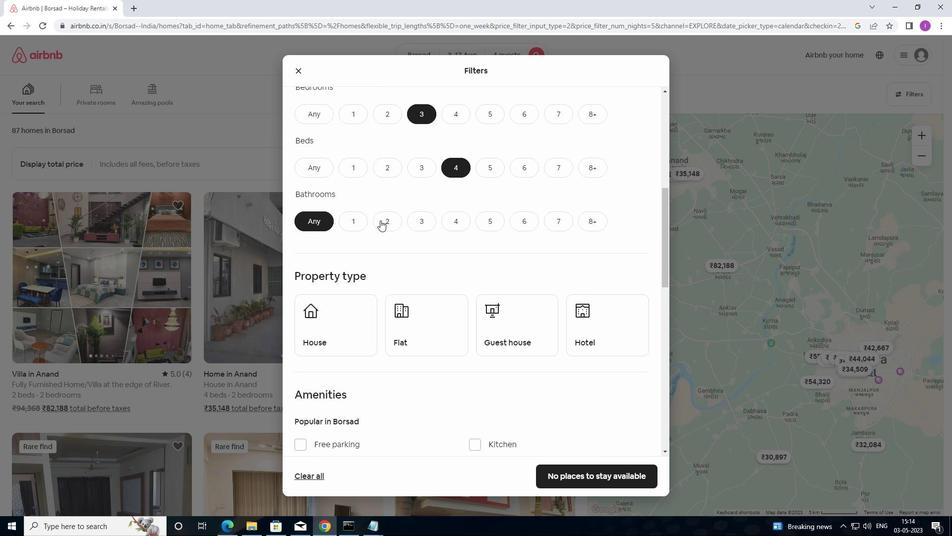 
Action: Mouse pressed left at (386, 228)
Screenshot: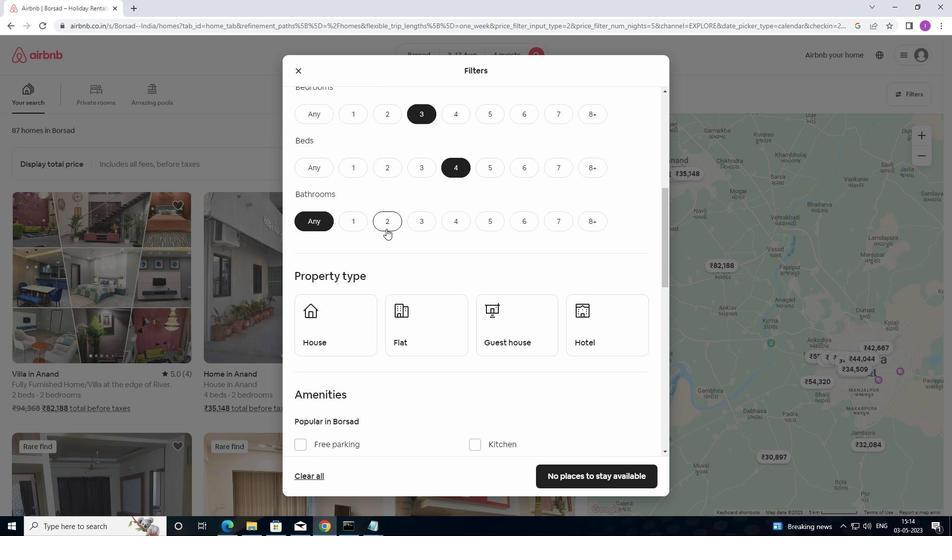 
Action: Mouse moved to (349, 314)
Screenshot: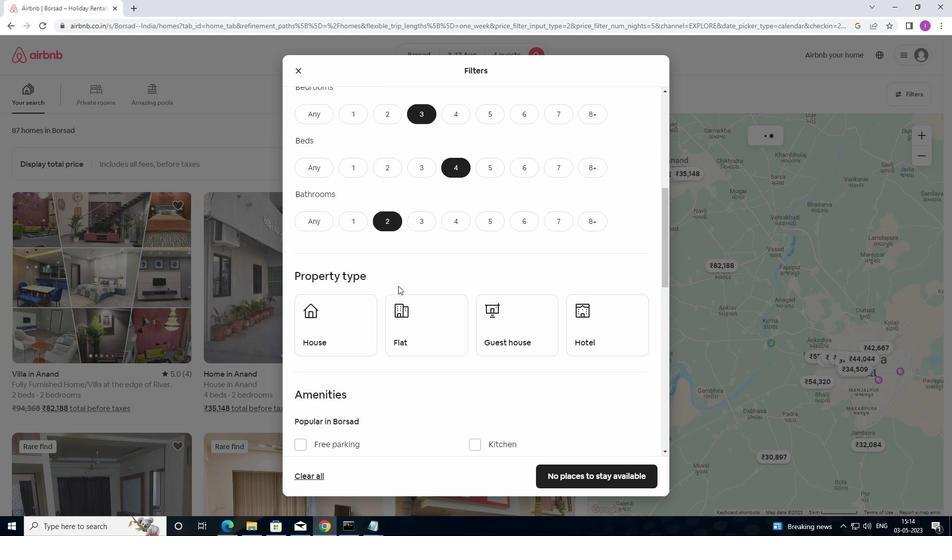 
Action: Mouse scrolled (349, 313) with delta (0, 0)
Screenshot: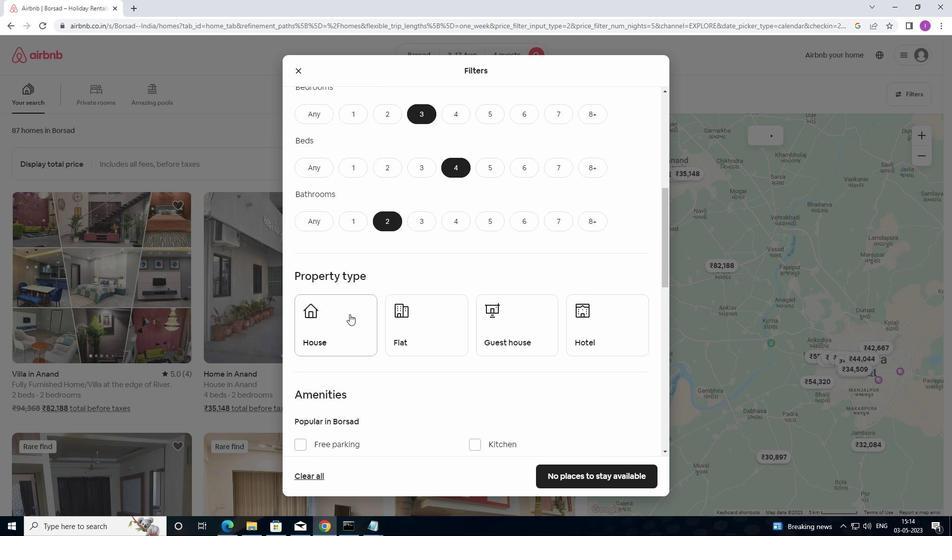 
Action: Mouse moved to (350, 315)
Screenshot: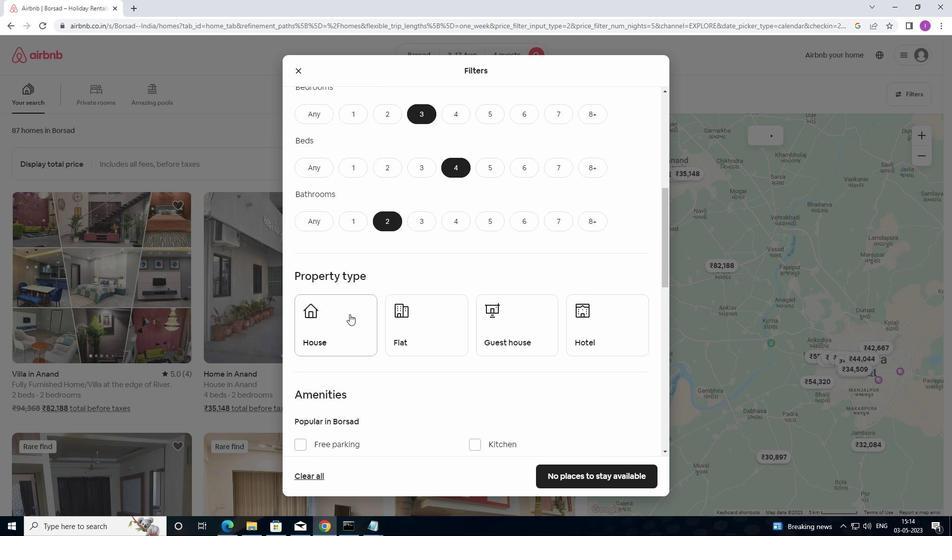
Action: Mouse scrolled (350, 314) with delta (0, 0)
Screenshot: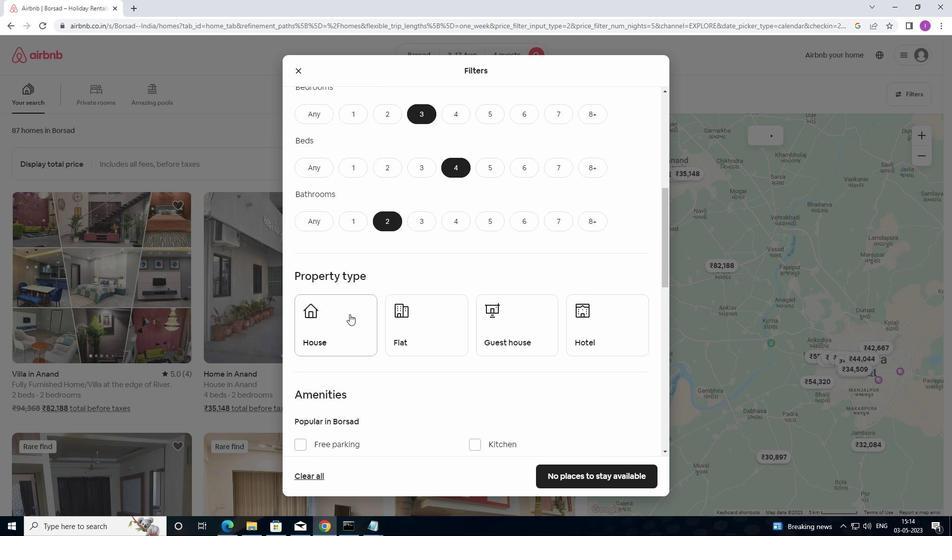 
Action: Mouse moved to (358, 243)
Screenshot: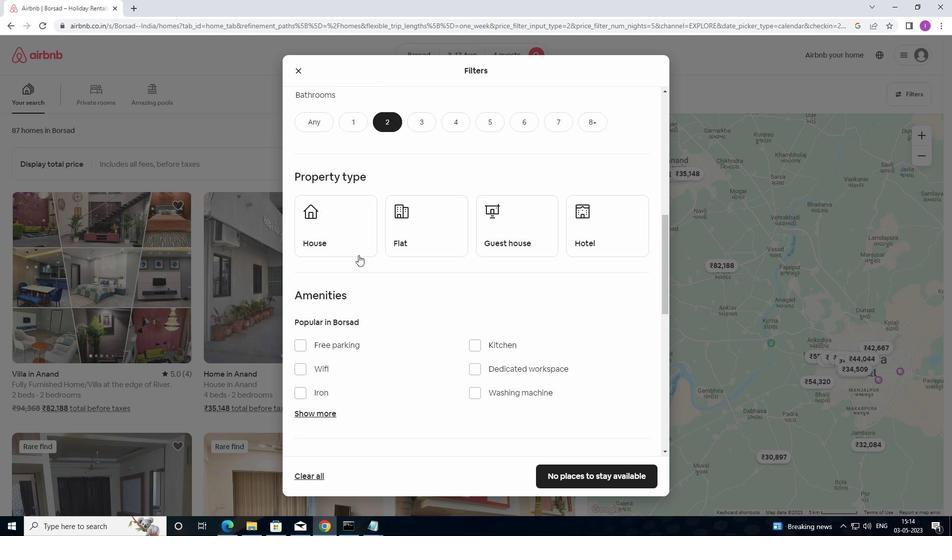 
Action: Mouse pressed left at (358, 243)
Screenshot: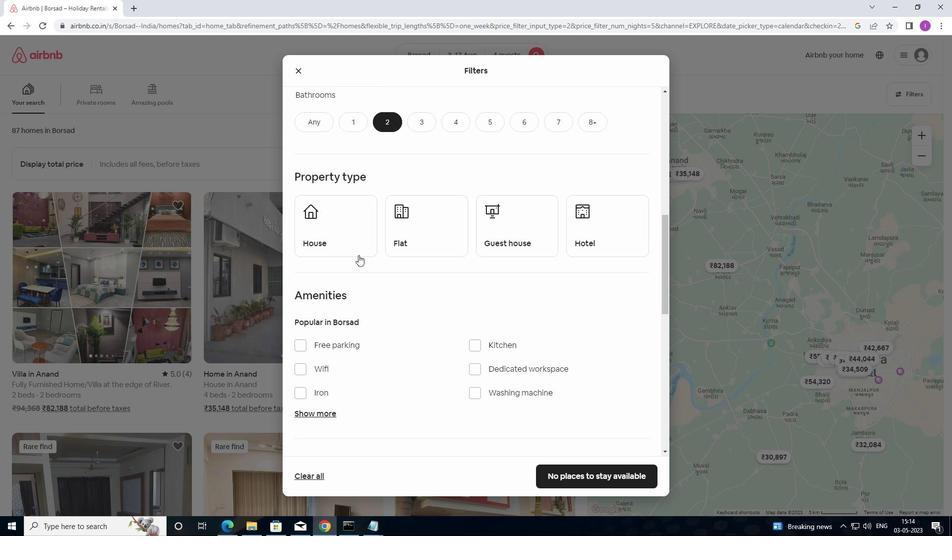 
Action: Mouse moved to (434, 250)
Screenshot: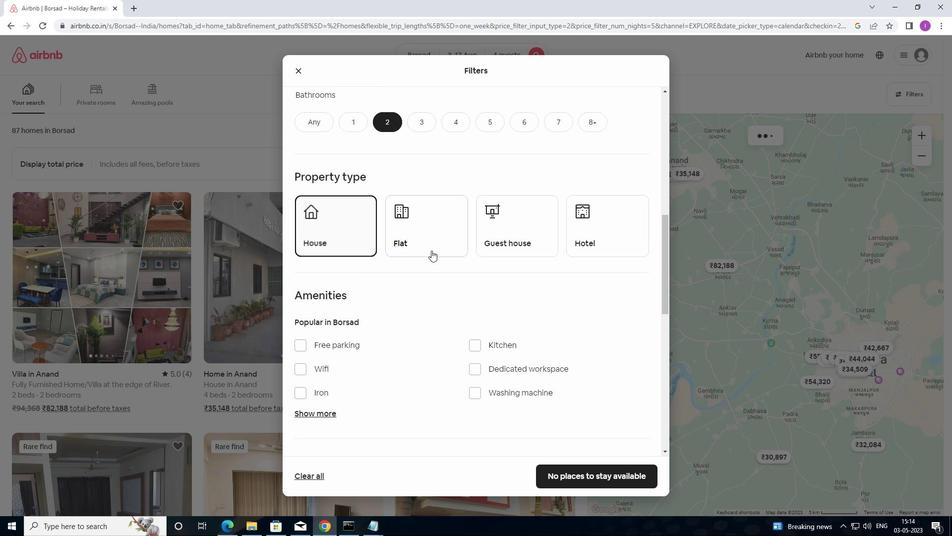 
Action: Mouse pressed left at (434, 250)
Screenshot: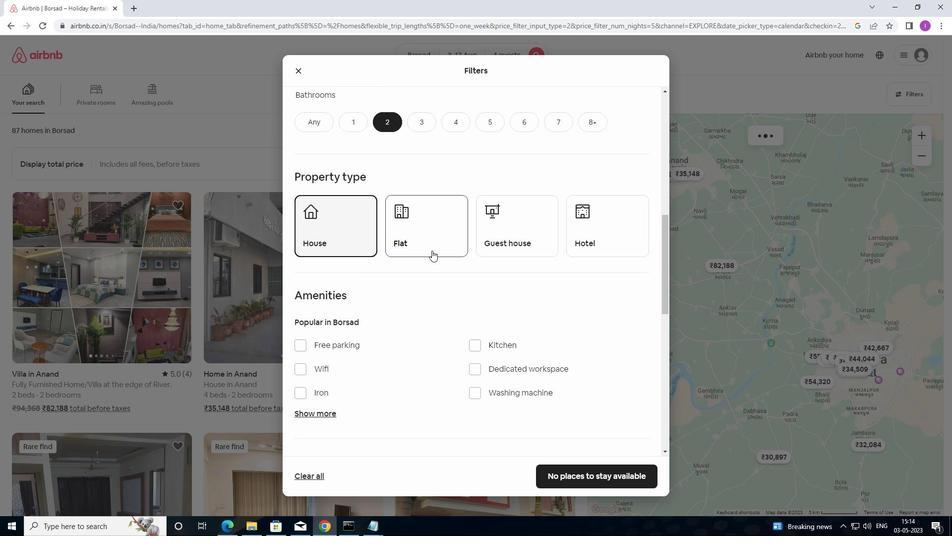 
Action: Mouse moved to (500, 245)
Screenshot: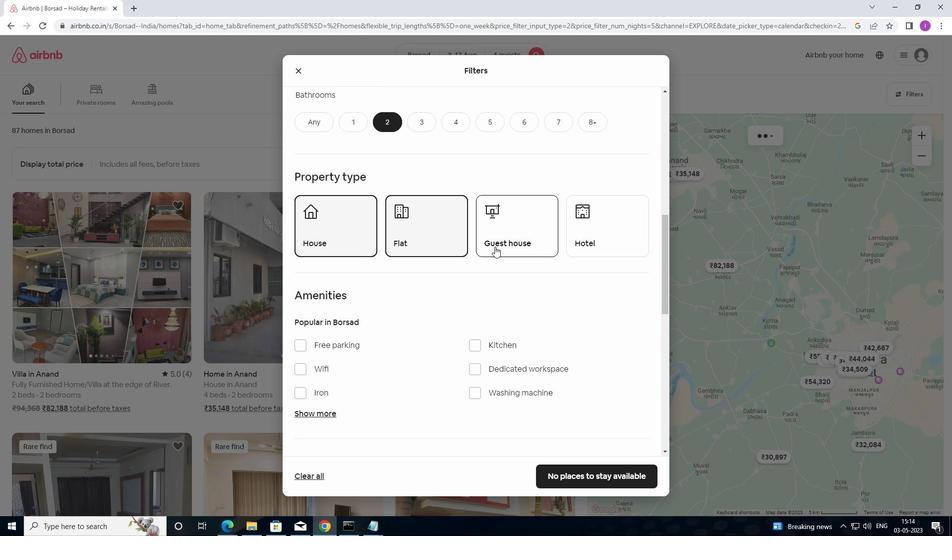 
Action: Mouse pressed left at (500, 245)
Screenshot: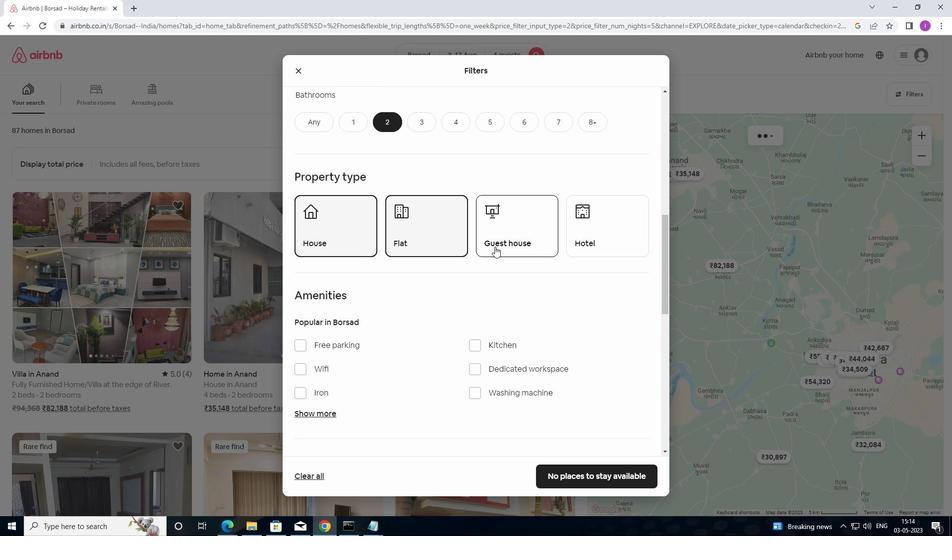 
Action: Mouse moved to (477, 293)
Screenshot: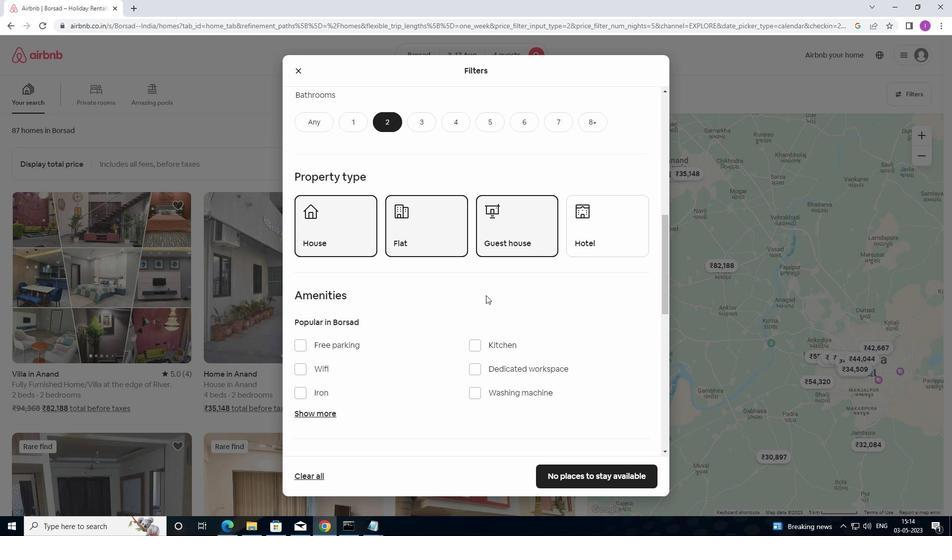 
Action: Mouse scrolled (477, 293) with delta (0, 0)
Screenshot: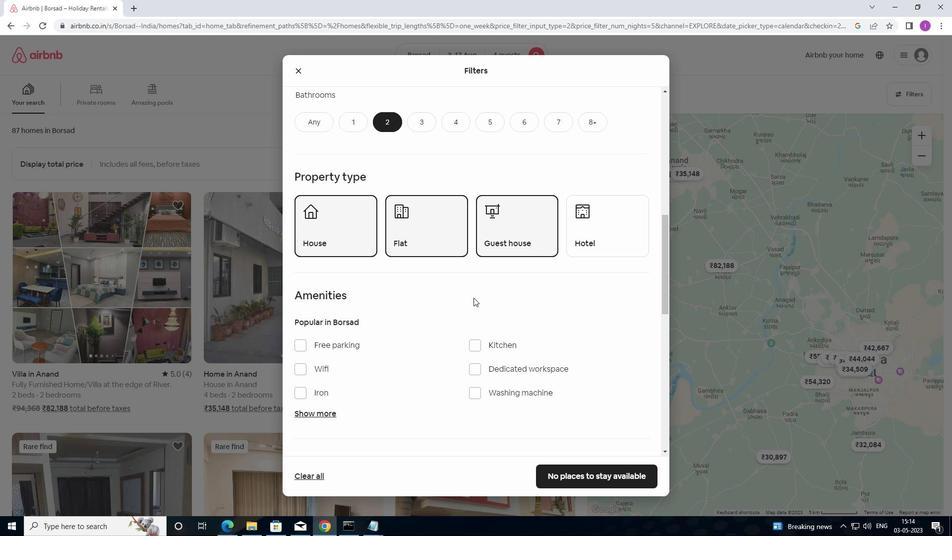 
Action: Mouse moved to (482, 302)
Screenshot: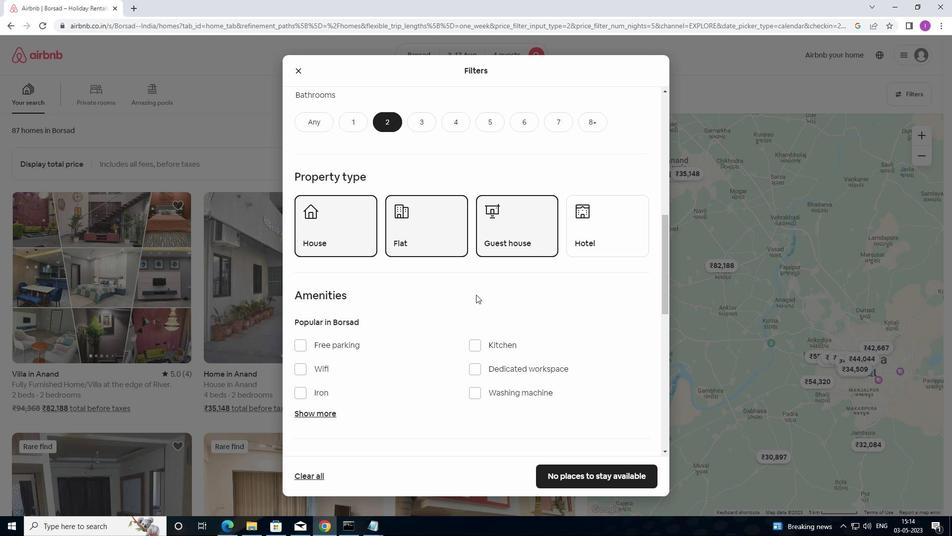 
Action: Mouse scrolled (482, 301) with delta (0, 0)
Screenshot: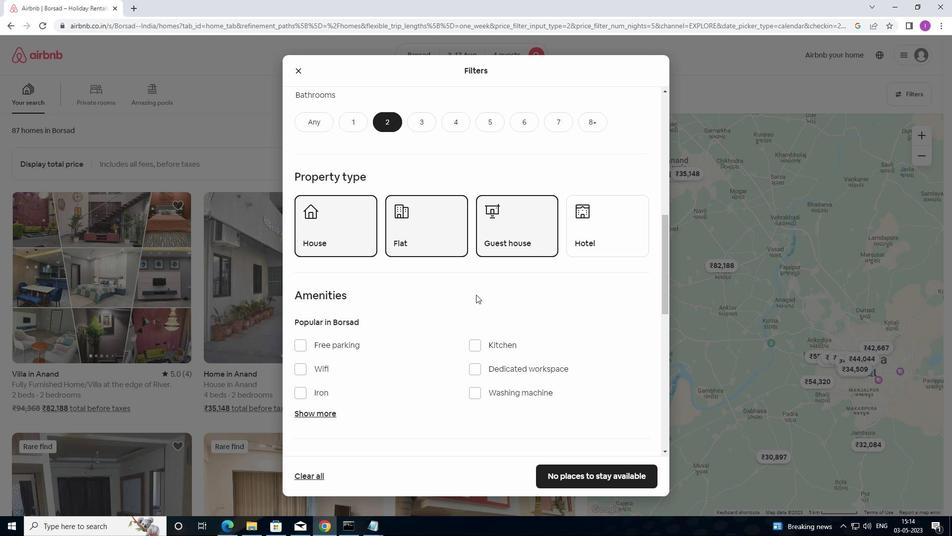 
Action: Mouse moved to (483, 303)
Screenshot: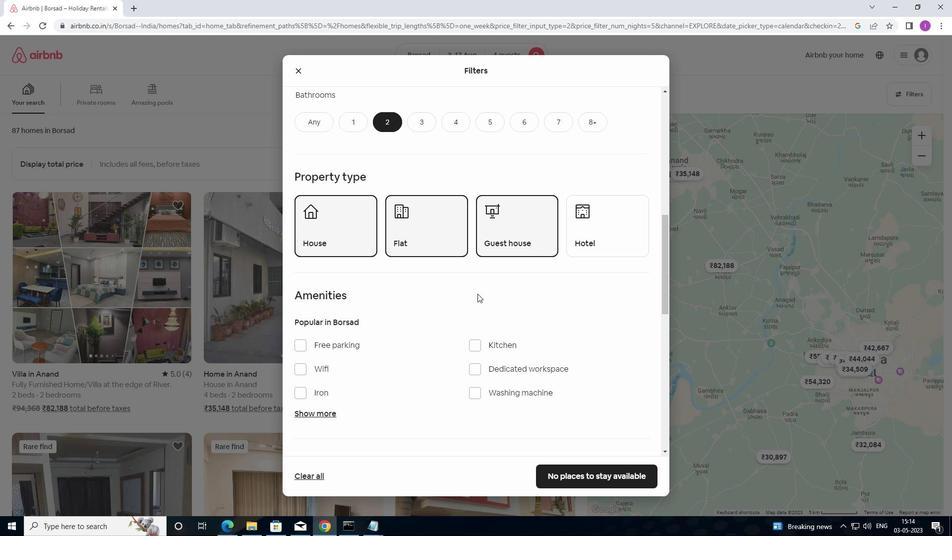 
Action: Mouse scrolled (483, 303) with delta (0, 0)
Screenshot: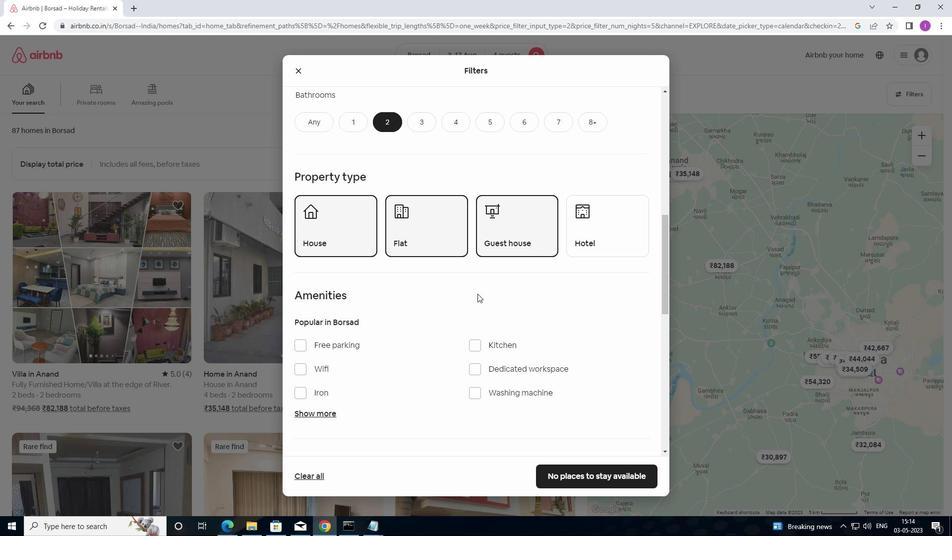 
Action: Mouse scrolled (483, 303) with delta (0, 0)
Screenshot: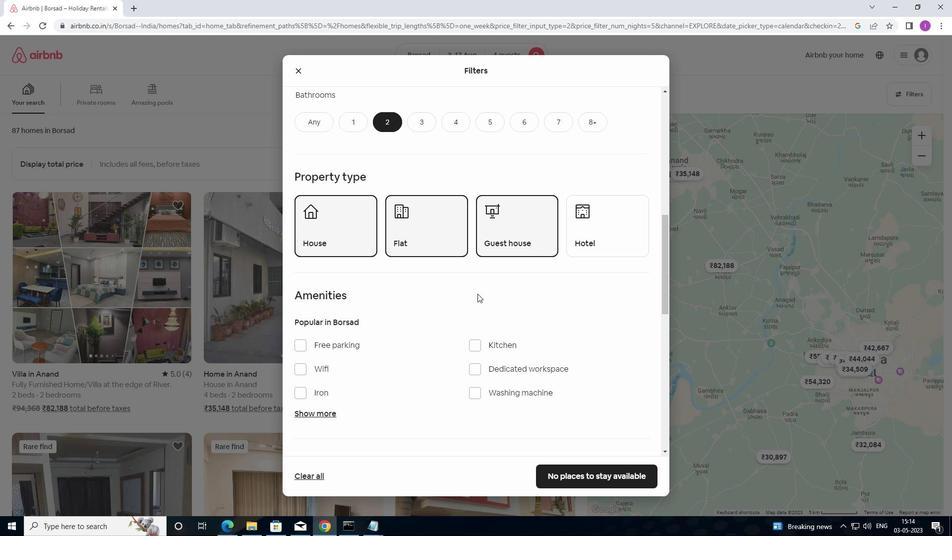 
Action: Mouse moved to (626, 325)
Screenshot: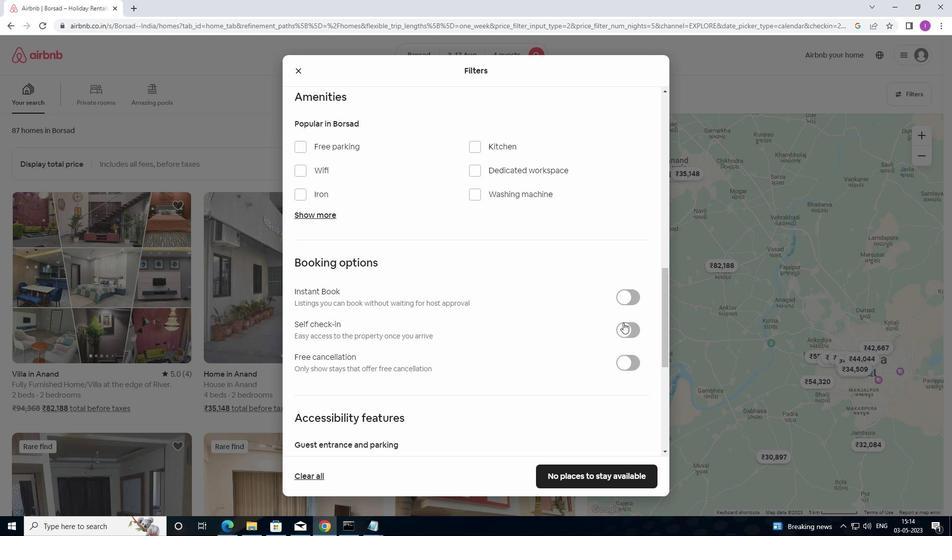 
Action: Mouse pressed left at (626, 325)
Screenshot: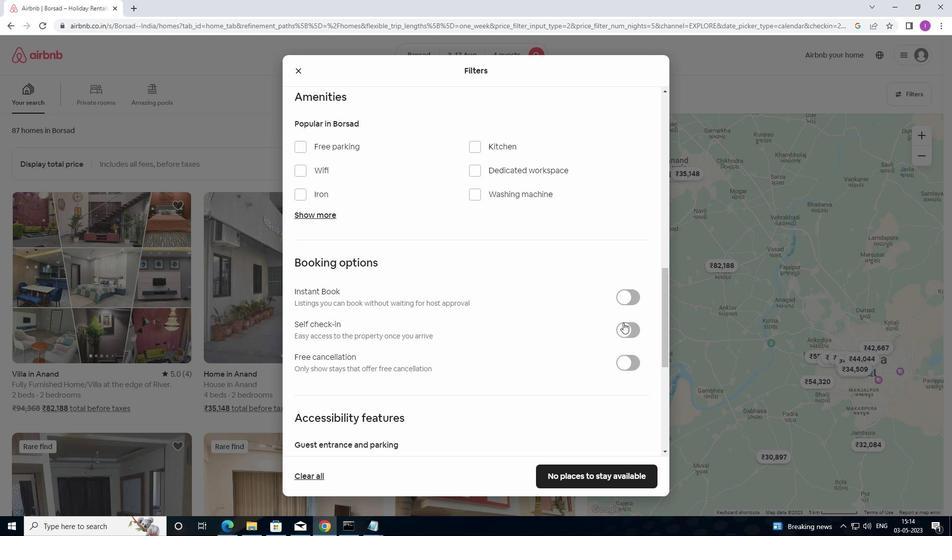 
Action: Mouse moved to (551, 329)
Screenshot: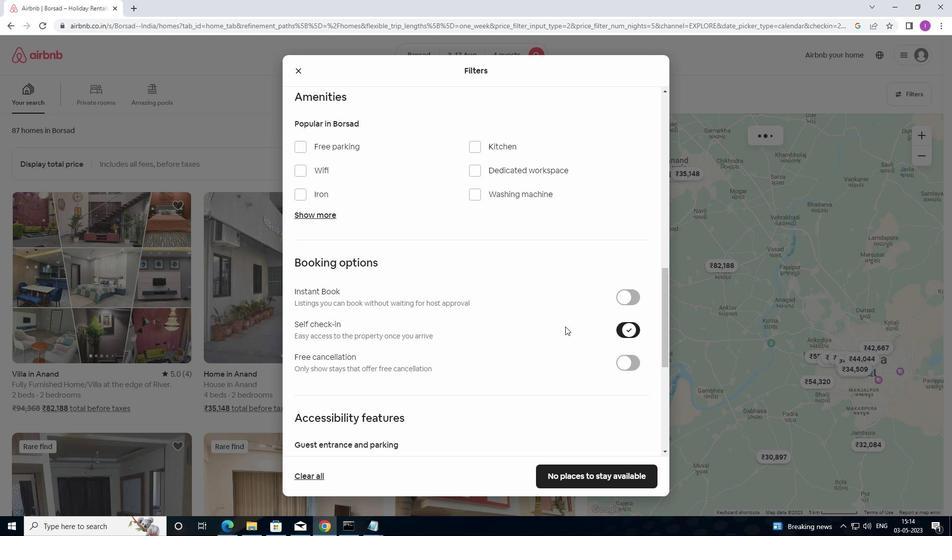 
Action: Mouse scrolled (551, 329) with delta (0, 0)
Screenshot: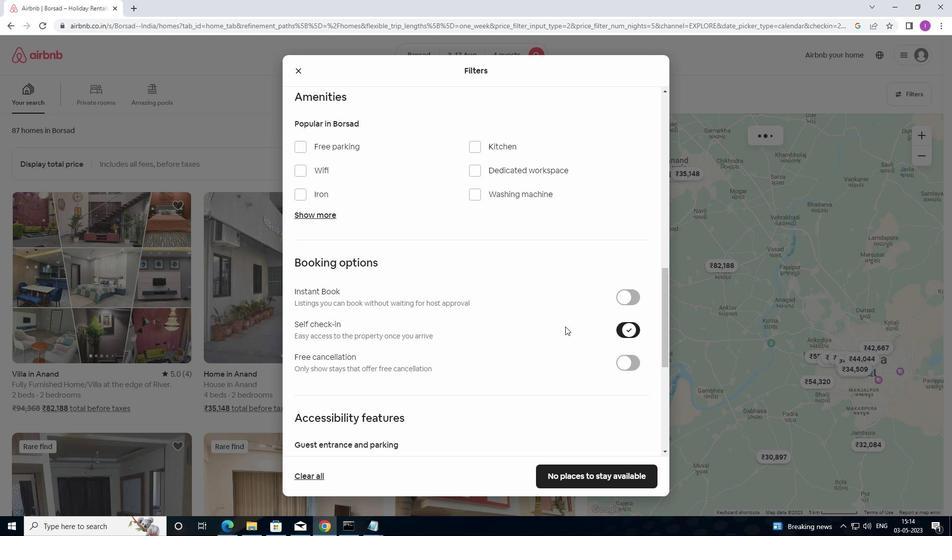 
Action: Mouse moved to (548, 334)
Screenshot: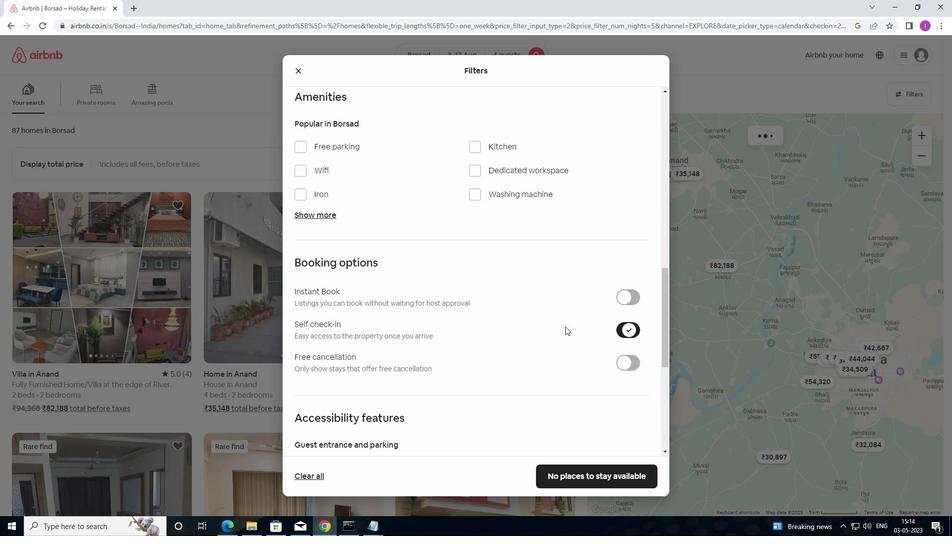 
Action: Mouse scrolled (548, 333) with delta (0, 0)
Screenshot: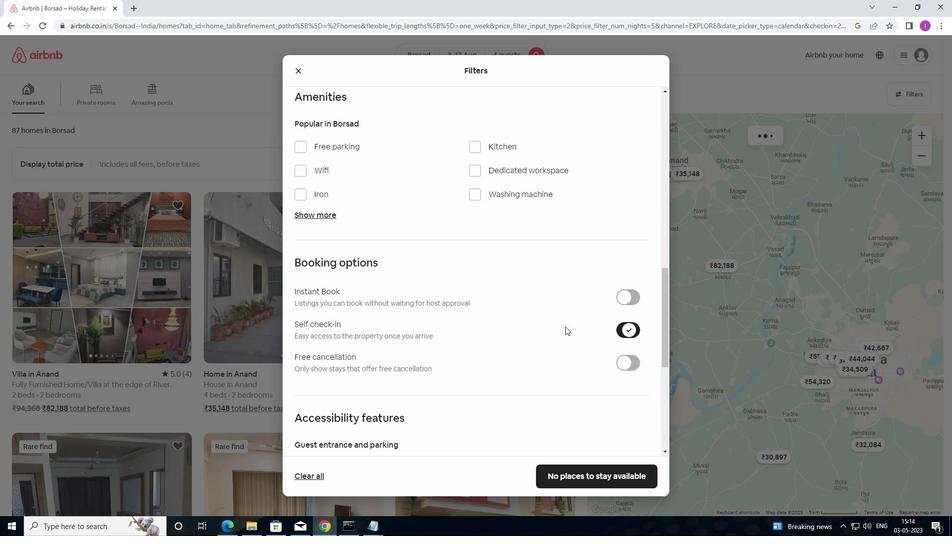 
Action: Mouse moved to (546, 335)
Screenshot: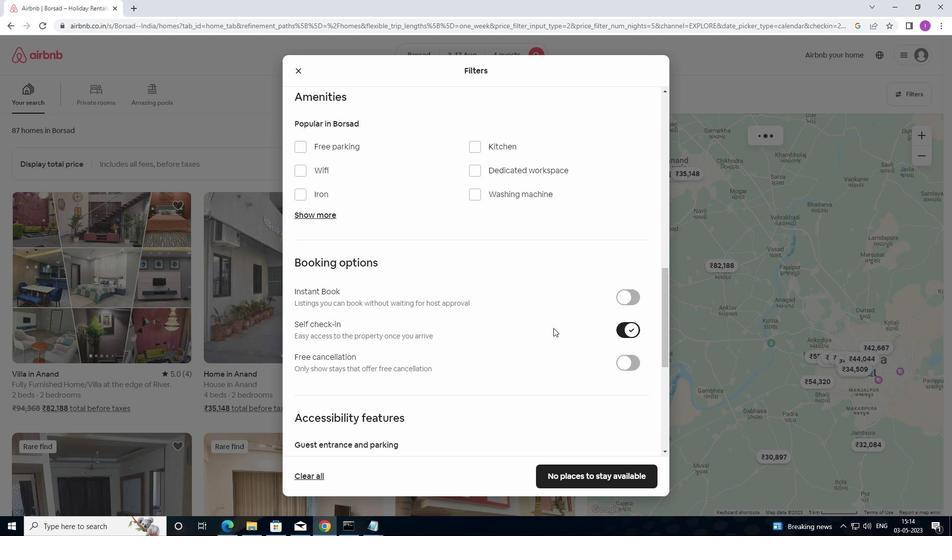 
Action: Mouse scrolled (546, 335) with delta (0, 0)
Screenshot: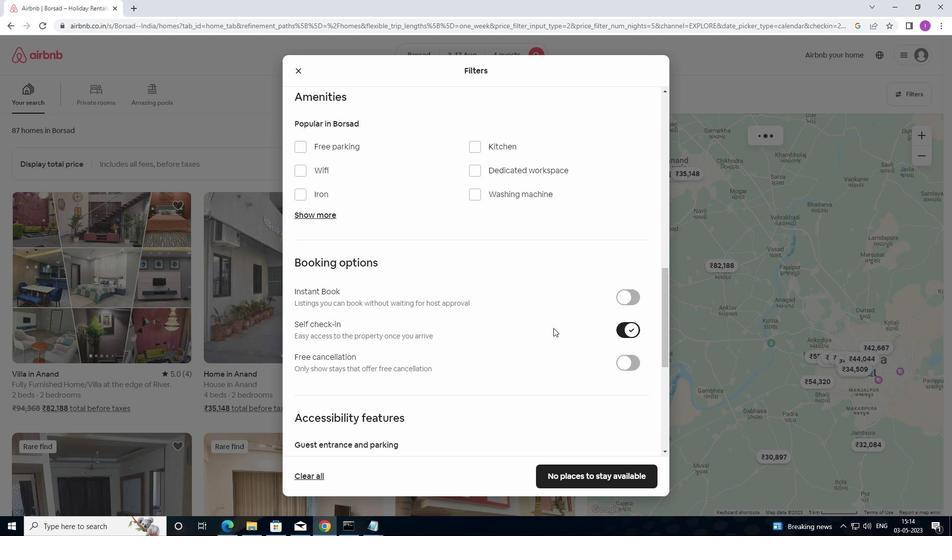 
Action: Mouse moved to (536, 340)
Screenshot: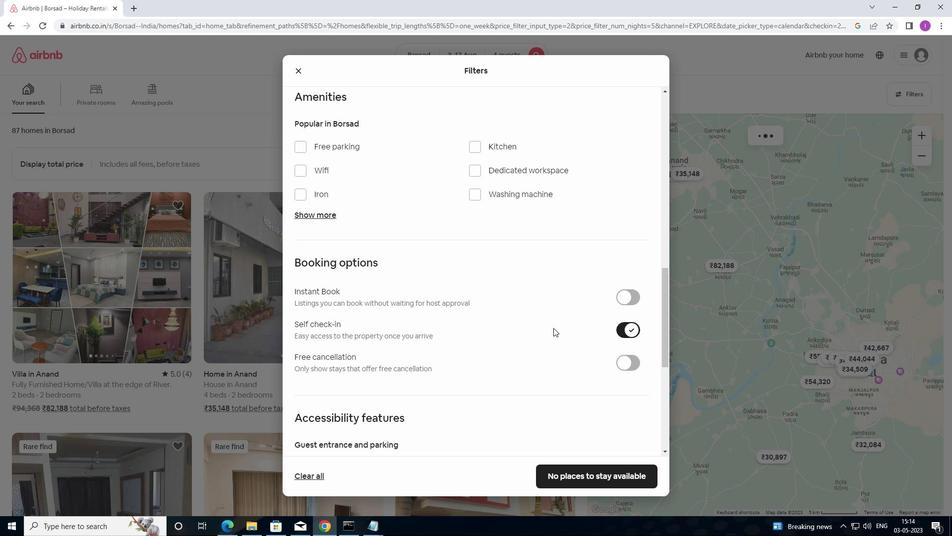 
Action: Mouse scrolled (536, 339) with delta (0, 0)
Screenshot: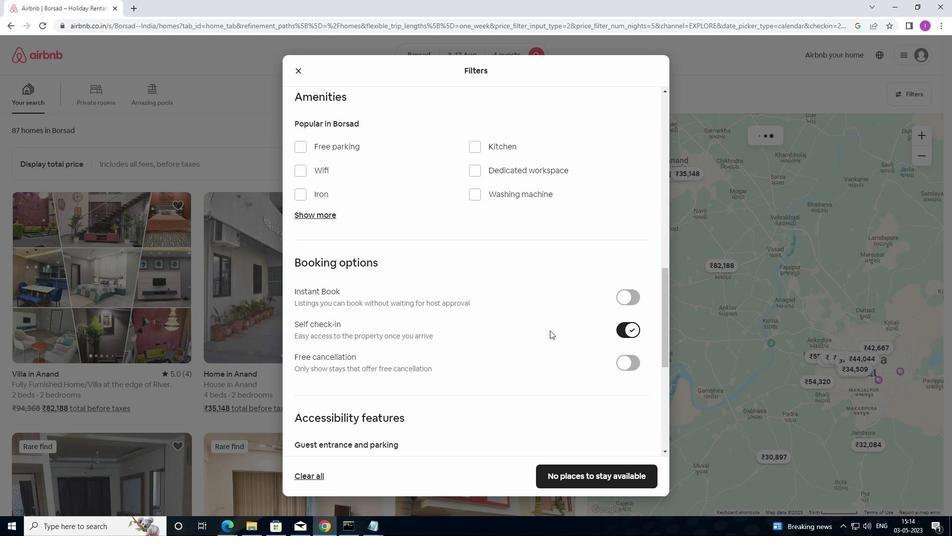 
Action: Mouse moved to (518, 307)
Screenshot: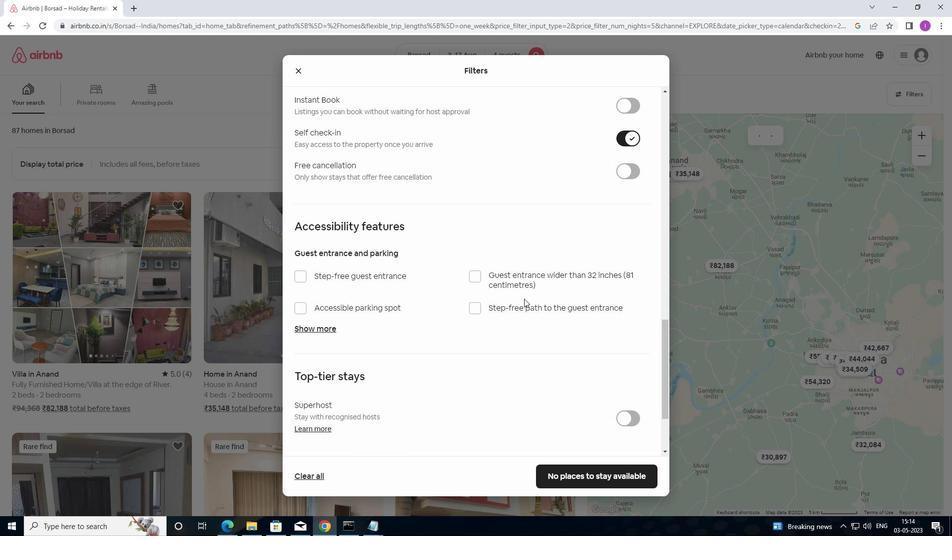 
Action: Mouse scrolled (518, 306) with delta (0, 0)
Screenshot: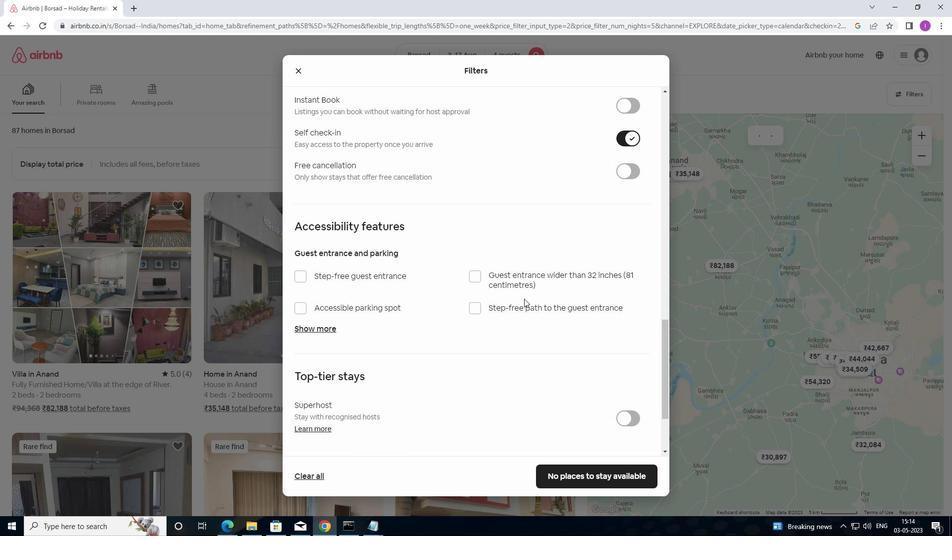 
Action: Mouse moved to (504, 328)
Screenshot: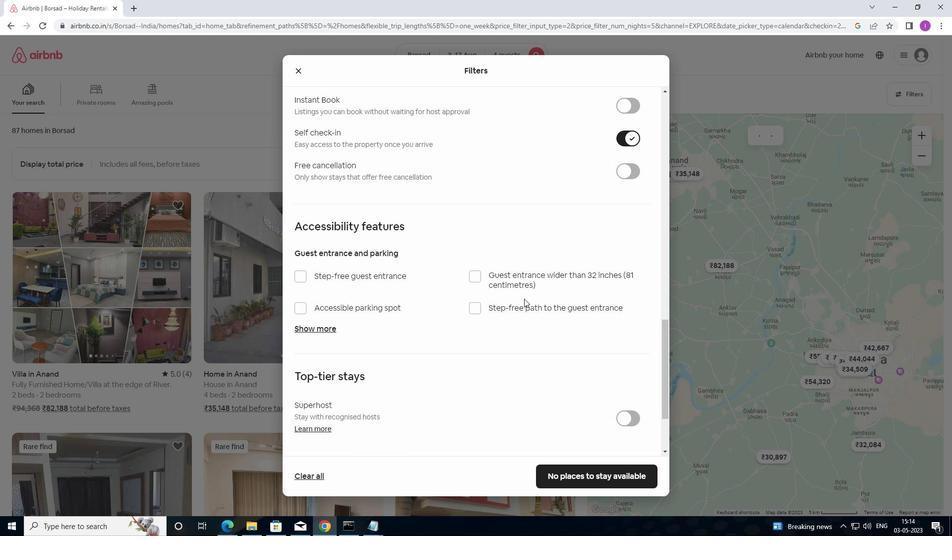 
Action: Mouse scrolled (504, 328) with delta (0, 0)
Screenshot: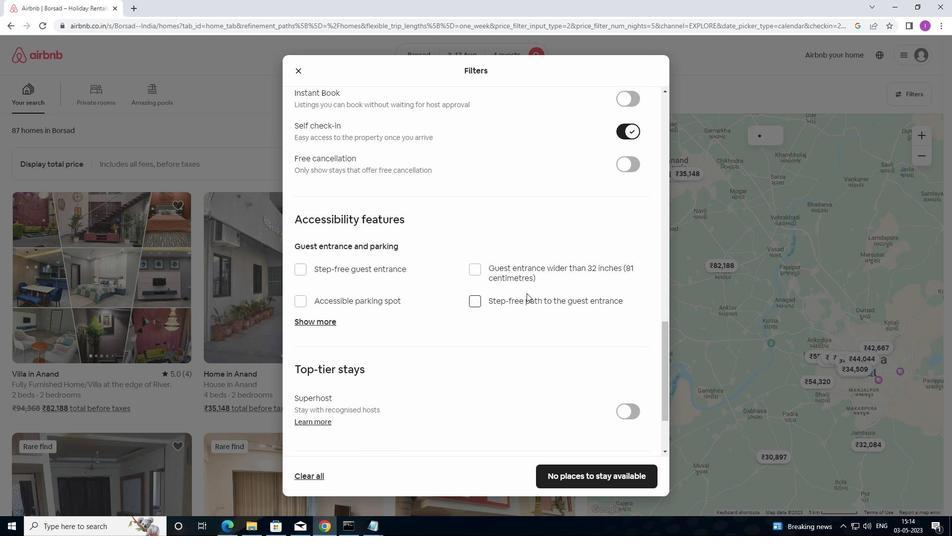 
Action: Mouse moved to (504, 329)
Screenshot: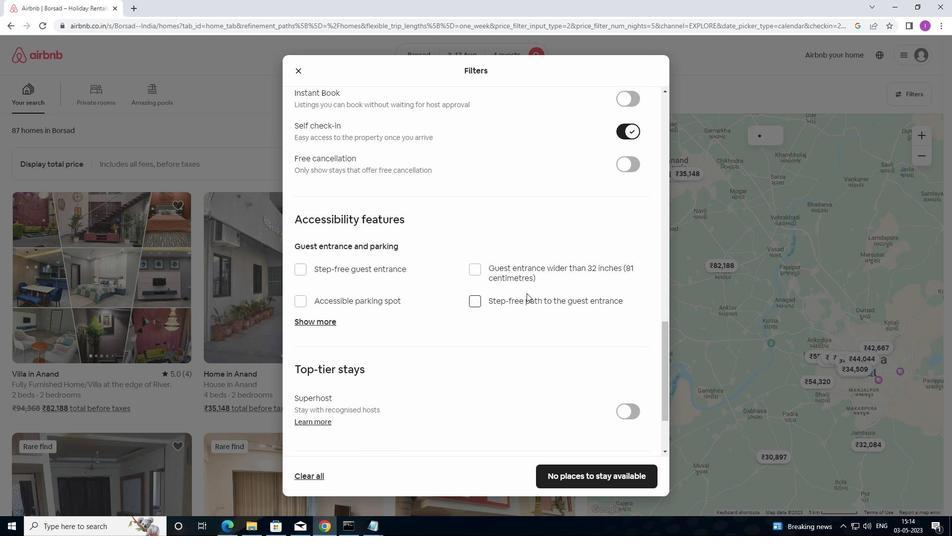 
Action: Mouse scrolled (504, 329) with delta (0, 0)
Screenshot: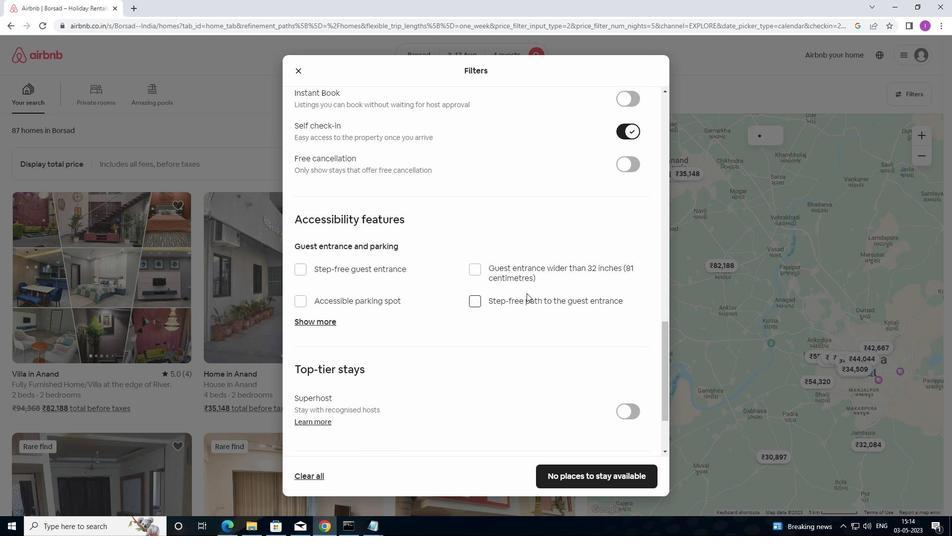
Action: Mouse moved to (504, 330)
Screenshot: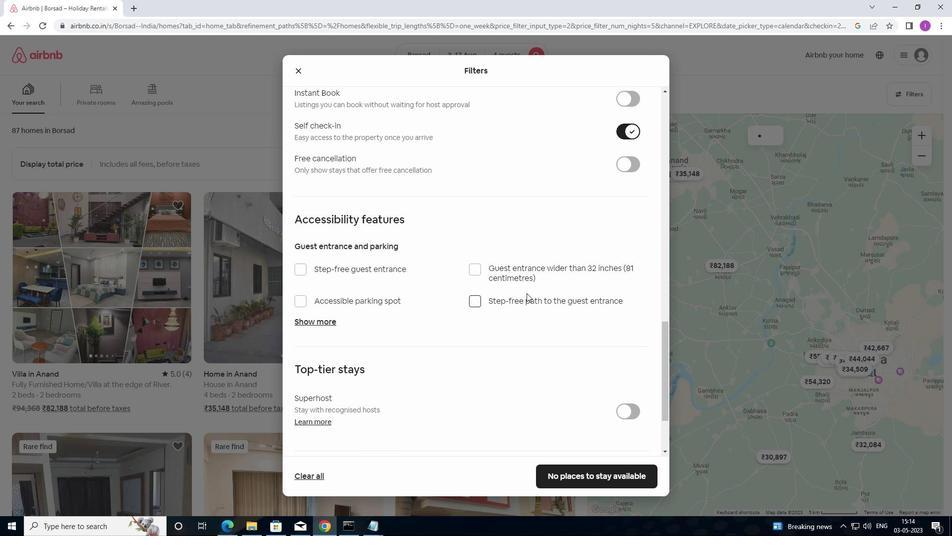 
Action: Mouse scrolled (504, 329) with delta (0, 0)
Screenshot: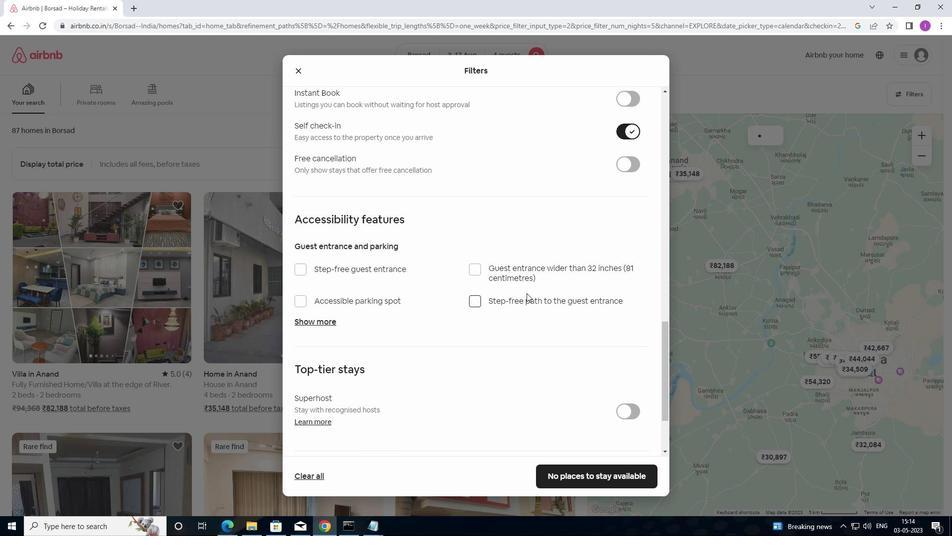 
Action: Mouse moved to (506, 323)
Screenshot: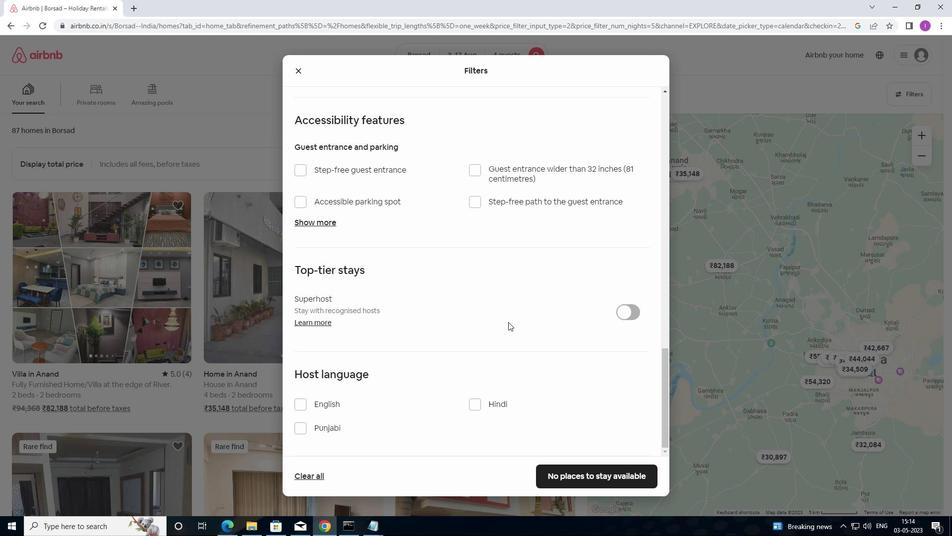 
Action: Mouse scrolled (506, 322) with delta (0, 0)
Screenshot: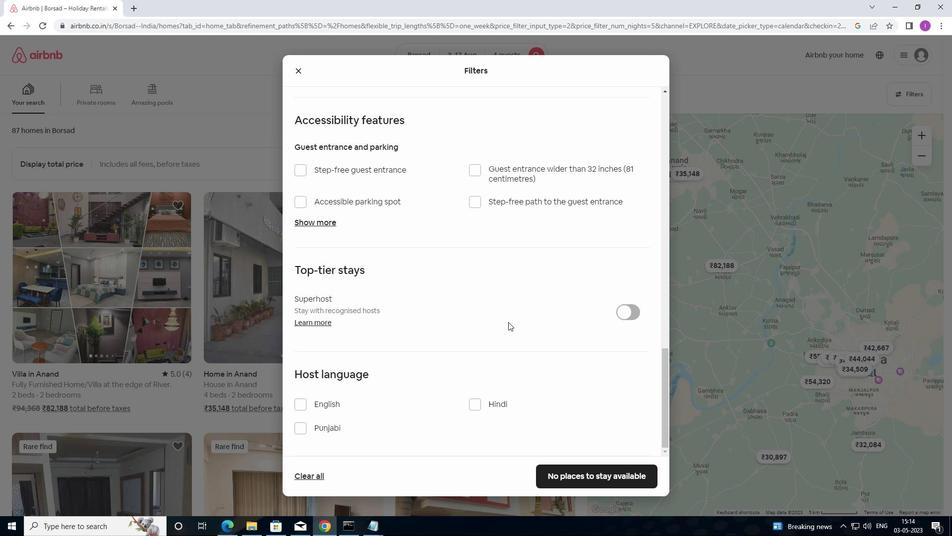 
Action: Mouse moved to (506, 325)
Screenshot: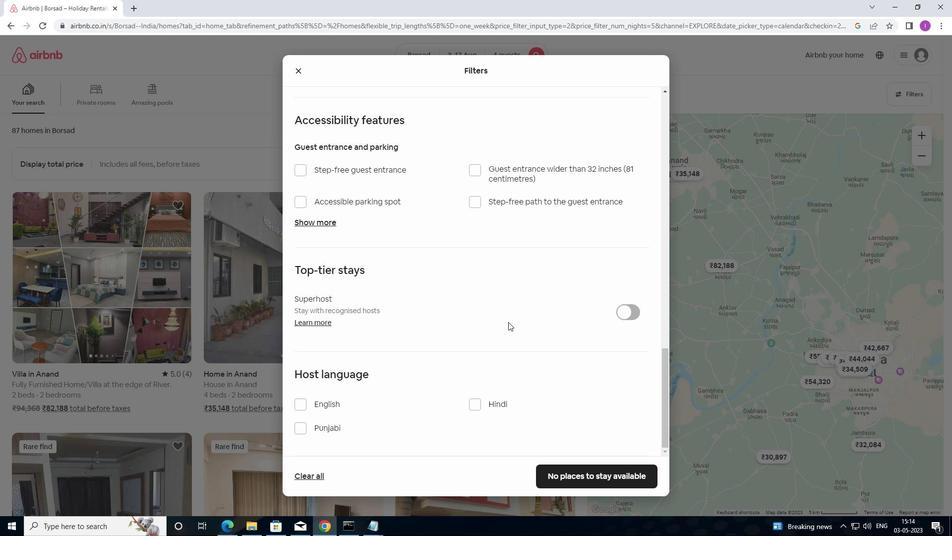 
Action: Mouse scrolled (506, 324) with delta (0, 0)
Screenshot: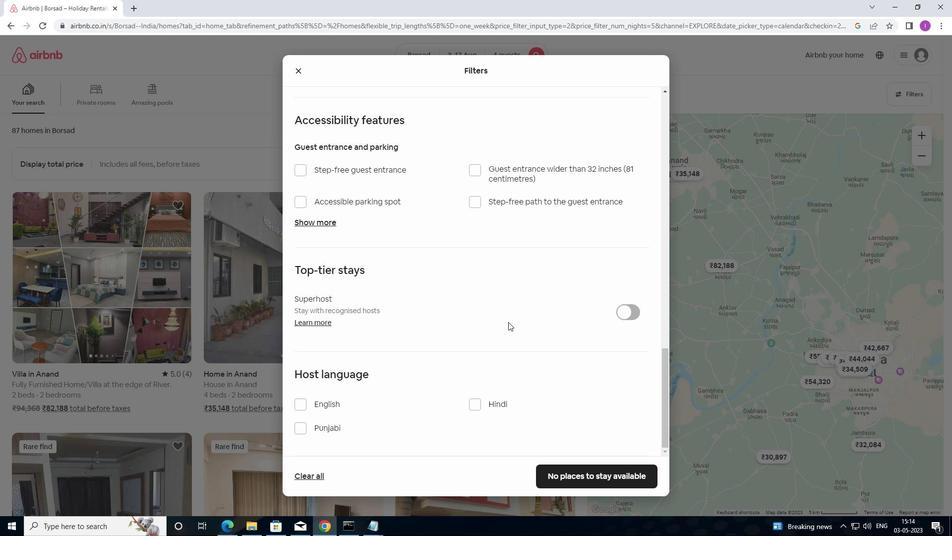 
Action: Mouse moved to (505, 327)
Screenshot: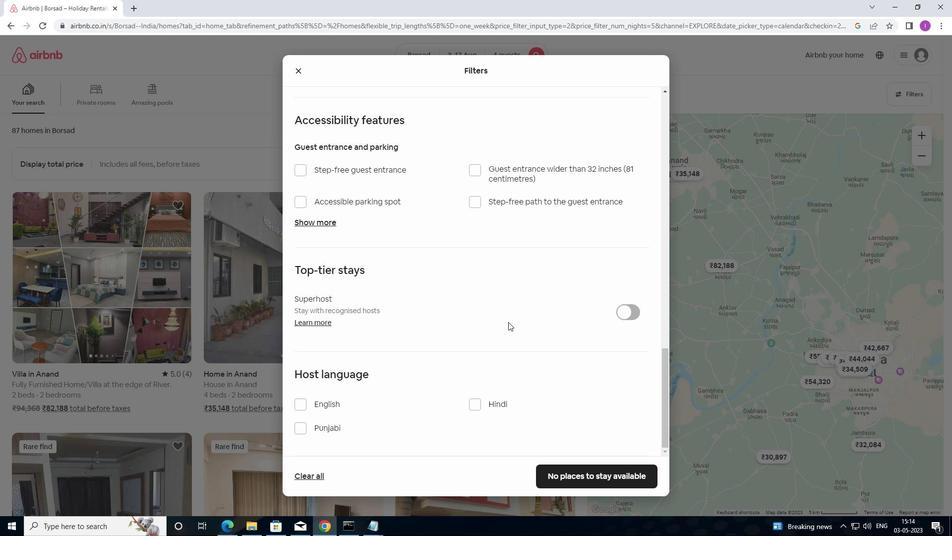 
Action: Mouse scrolled (505, 327) with delta (0, 0)
Screenshot: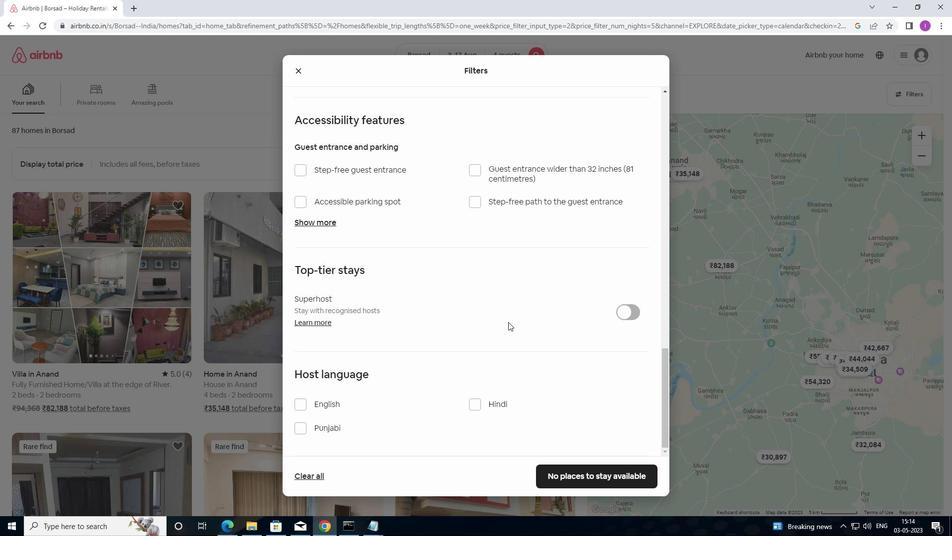 
Action: Mouse moved to (505, 328)
Screenshot: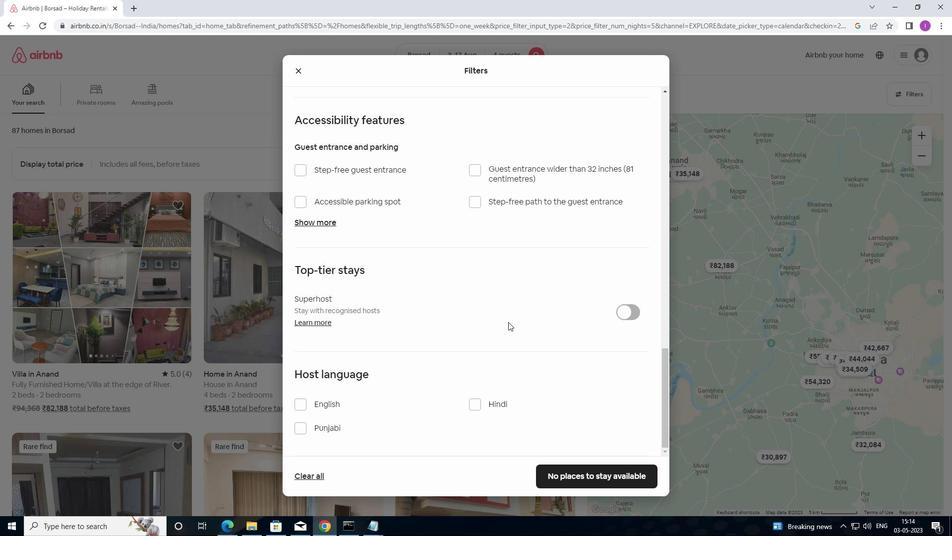 
Action: Mouse scrolled (505, 327) with delta (0, 0)
Screenshot: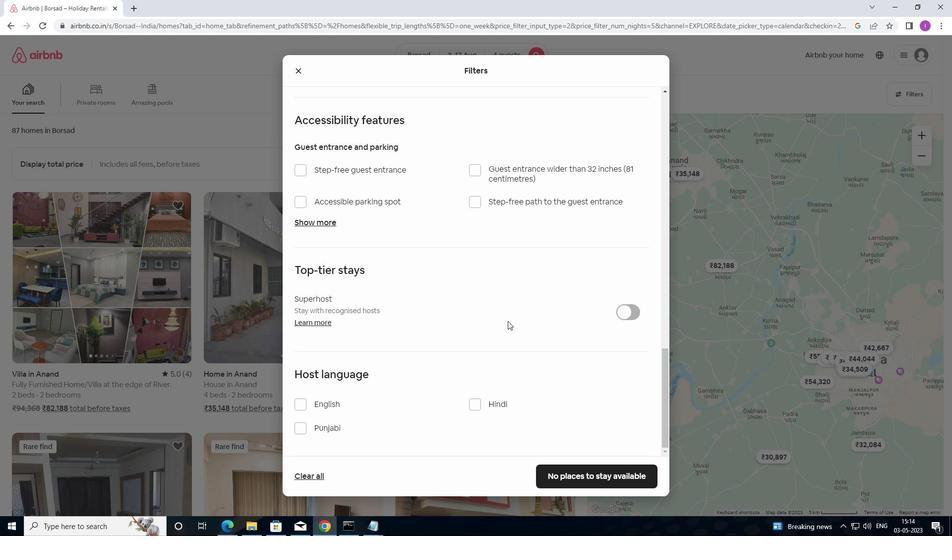
Action: Mouse moved to (505, 328)
Screenshot: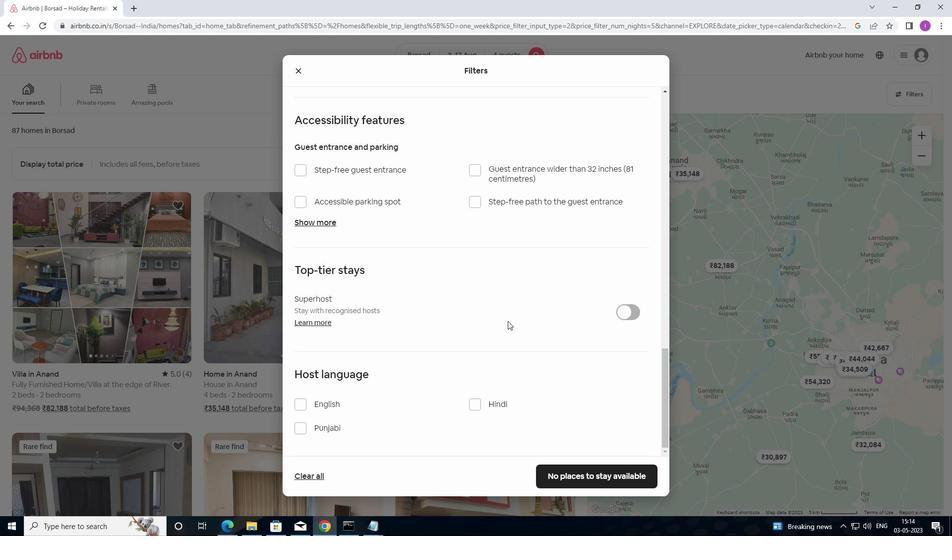 
Action: Mouse scrolled (505, 328) with delta (0, 0)
Screenshot: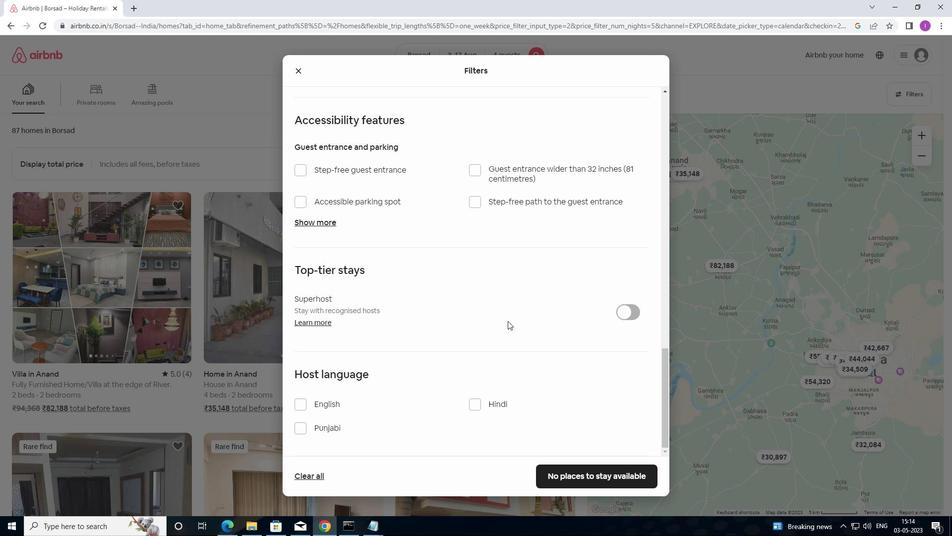 
Action: Mouse moved to (302, 405)
Screenshot: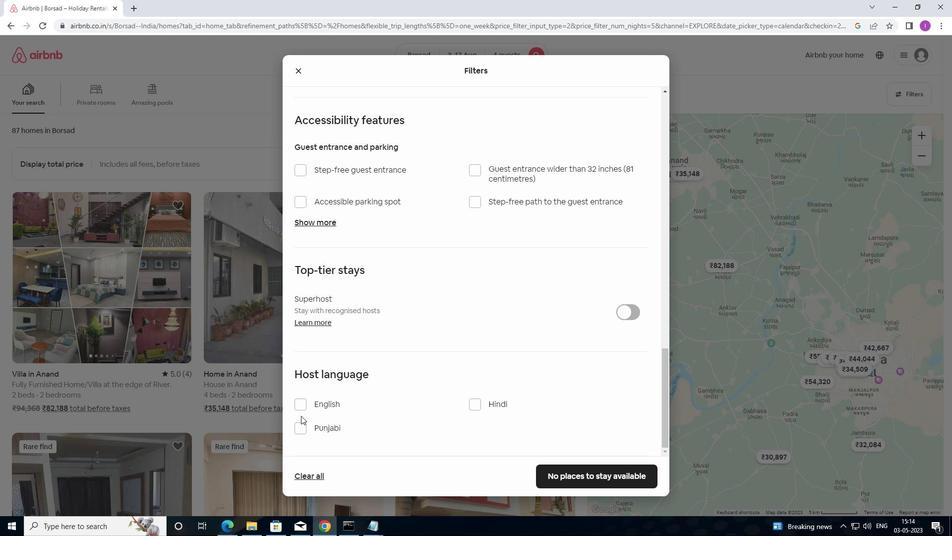 
Action: Mouse pressed left at (302, 405)
Screenshot: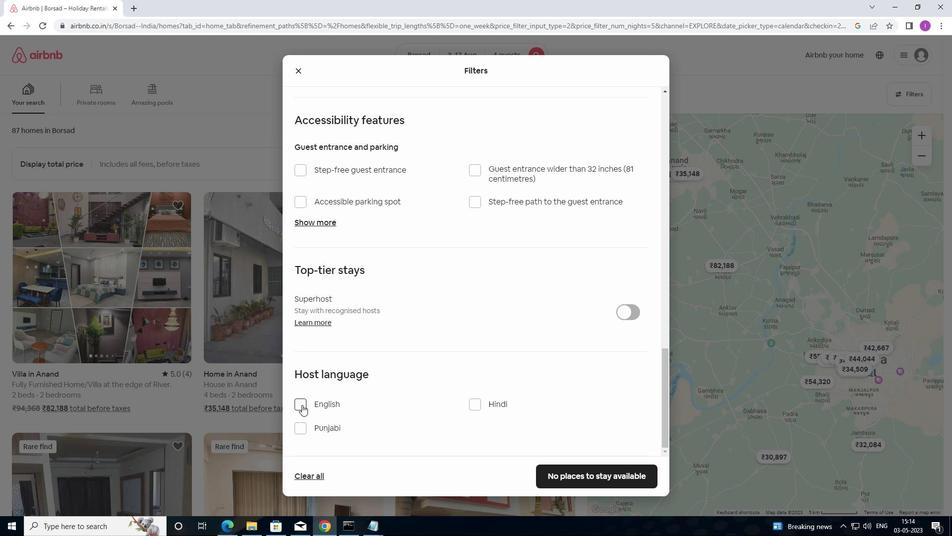 
Action: Mouse moved to (297, 401)
Screenshot: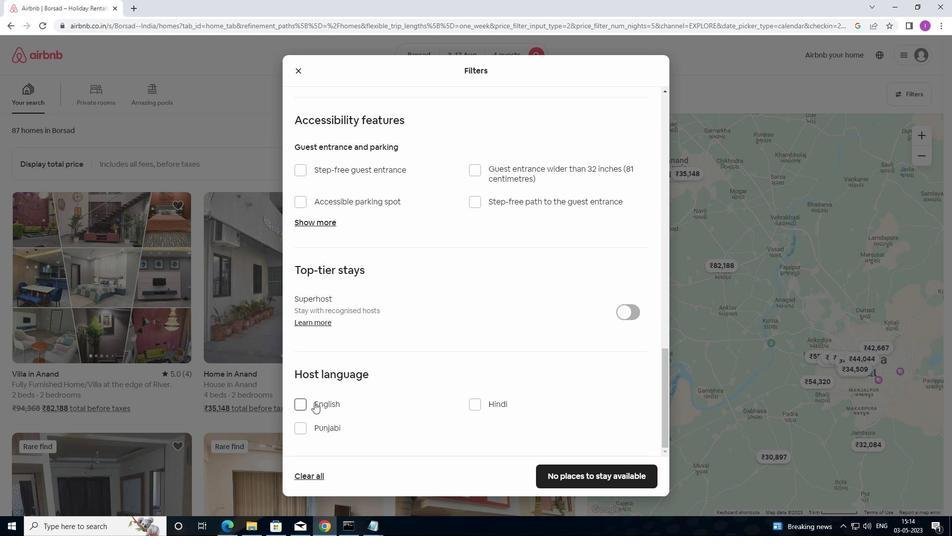 
Action: Mouse pressed left at (297, 401)
Screenshot: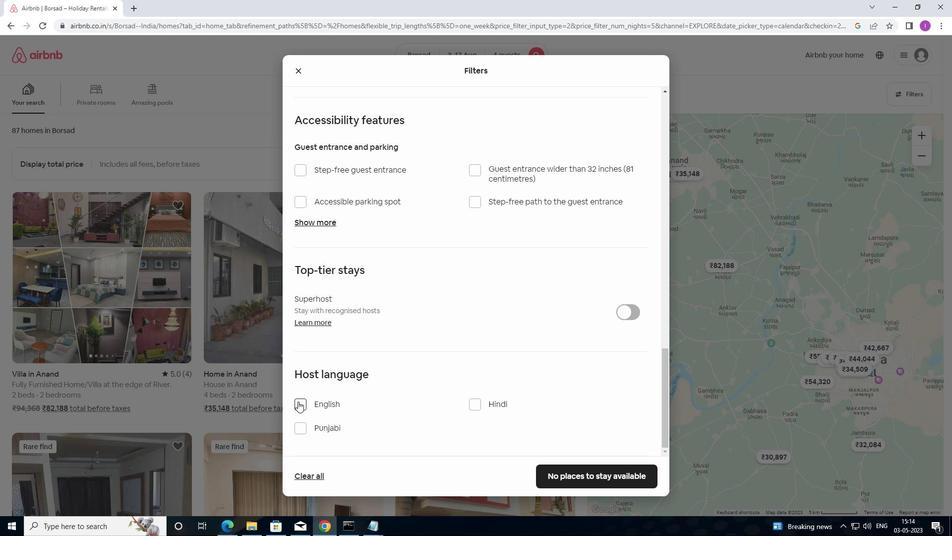 
Action: Mouse moved to (302, 400)
Screenshot: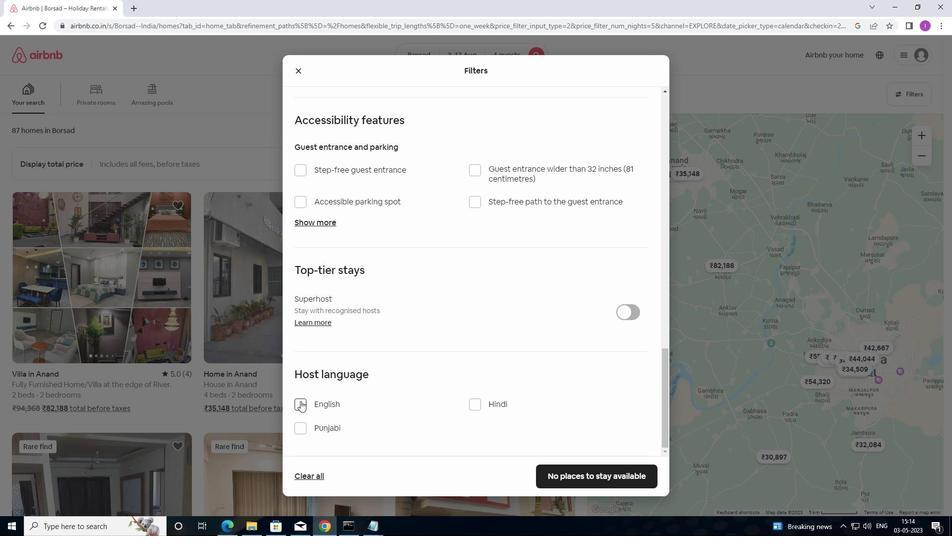 
Action: Mouse pressed left at (302, 400)
Screenshot: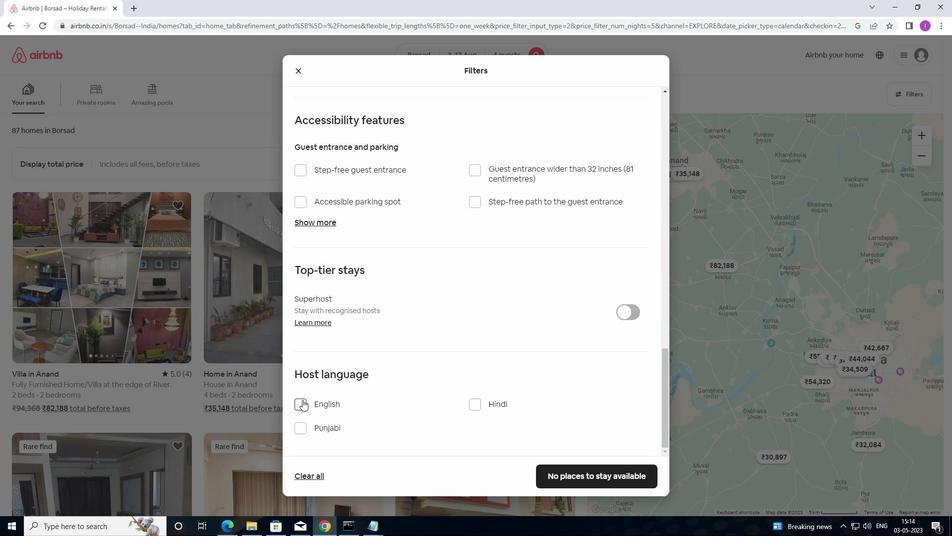 
Action: Mouse moved to (573, 474)
Screenshot: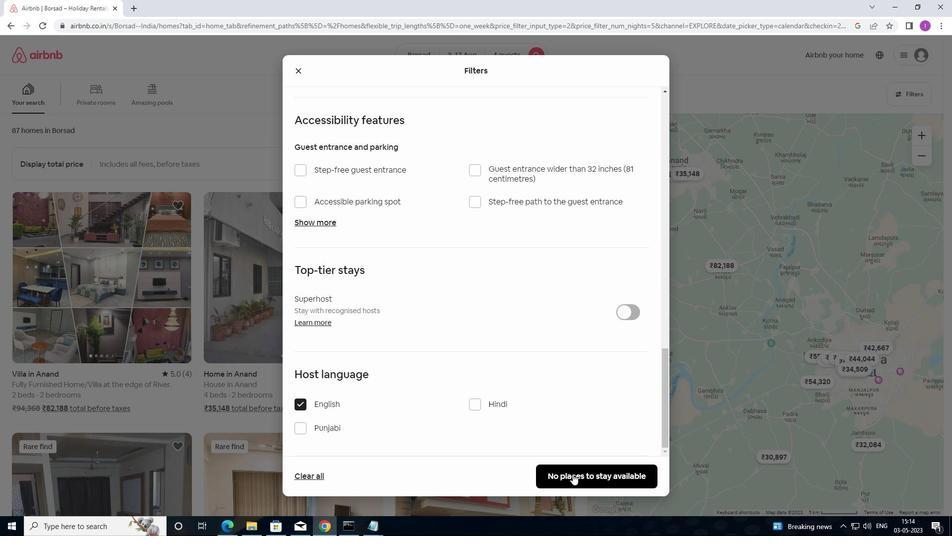 
Action: Mouse pressed left at (573, 474)
Screenshot: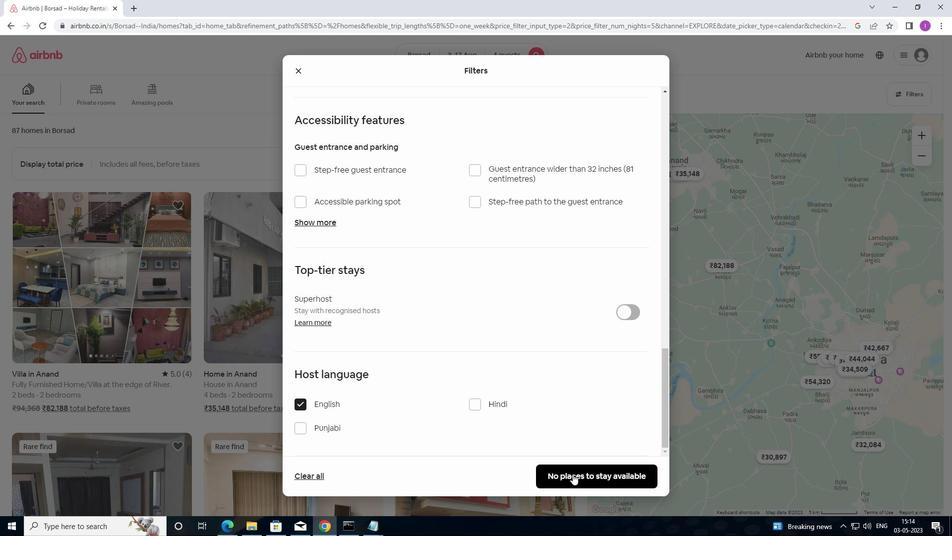 
Action: Mouse moved to (525, 444)
Screenshot: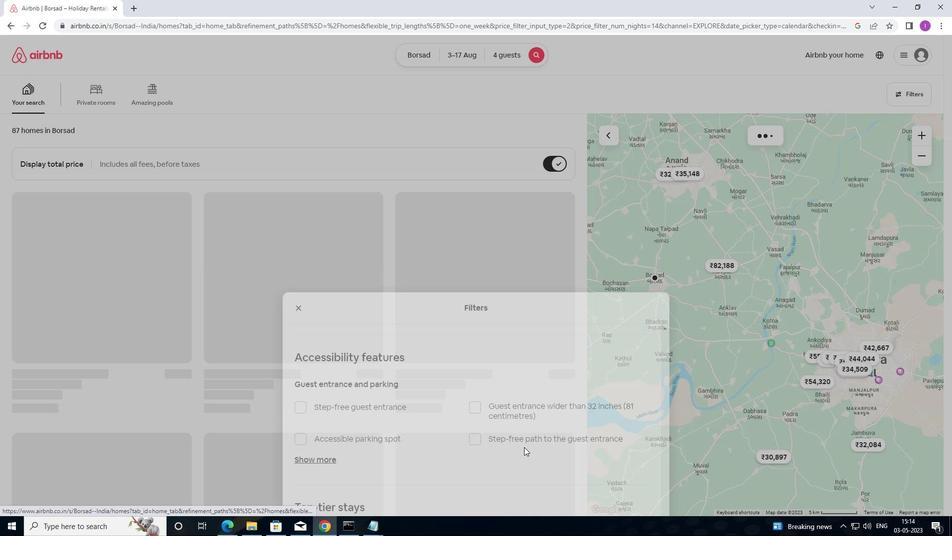 
